 Task: Create a blank project AgileFire with privacy Public and default view as List and in the team Taskers . Create three sections in the project as To-Do, Doing and Done
Action: Mouse moved to (94, 218)
Screenshot: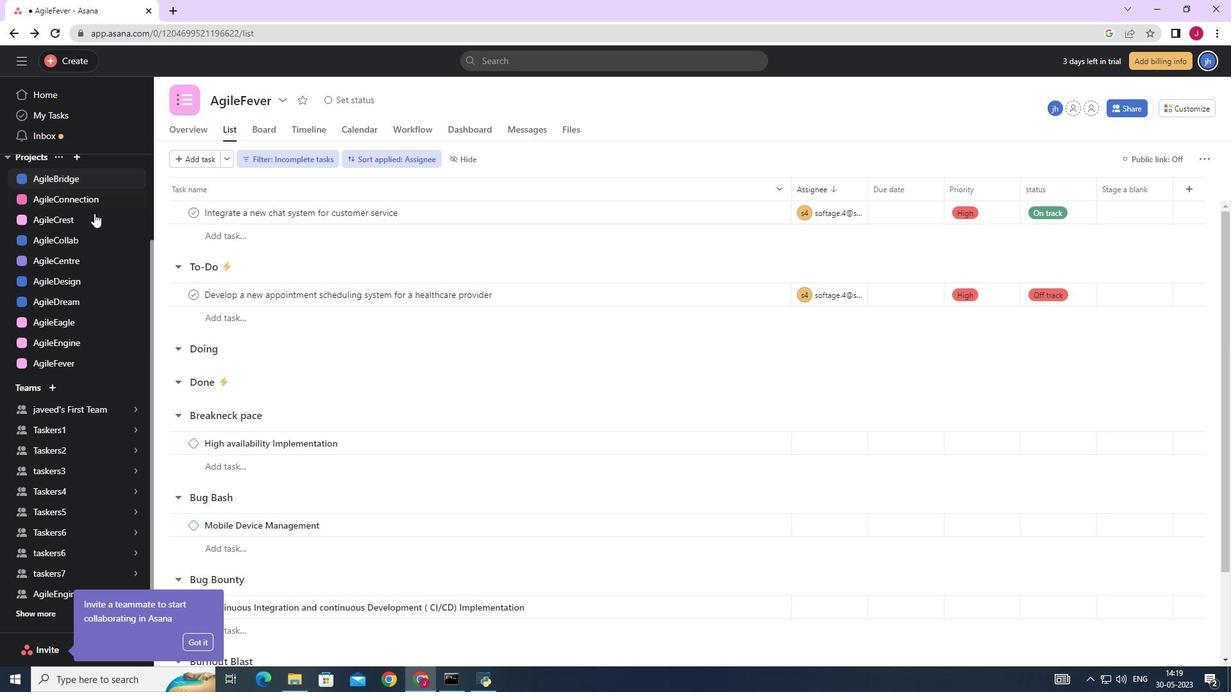 
Action: Mouse scrolled (94, 219) with delta (0, 0)
Screenshot: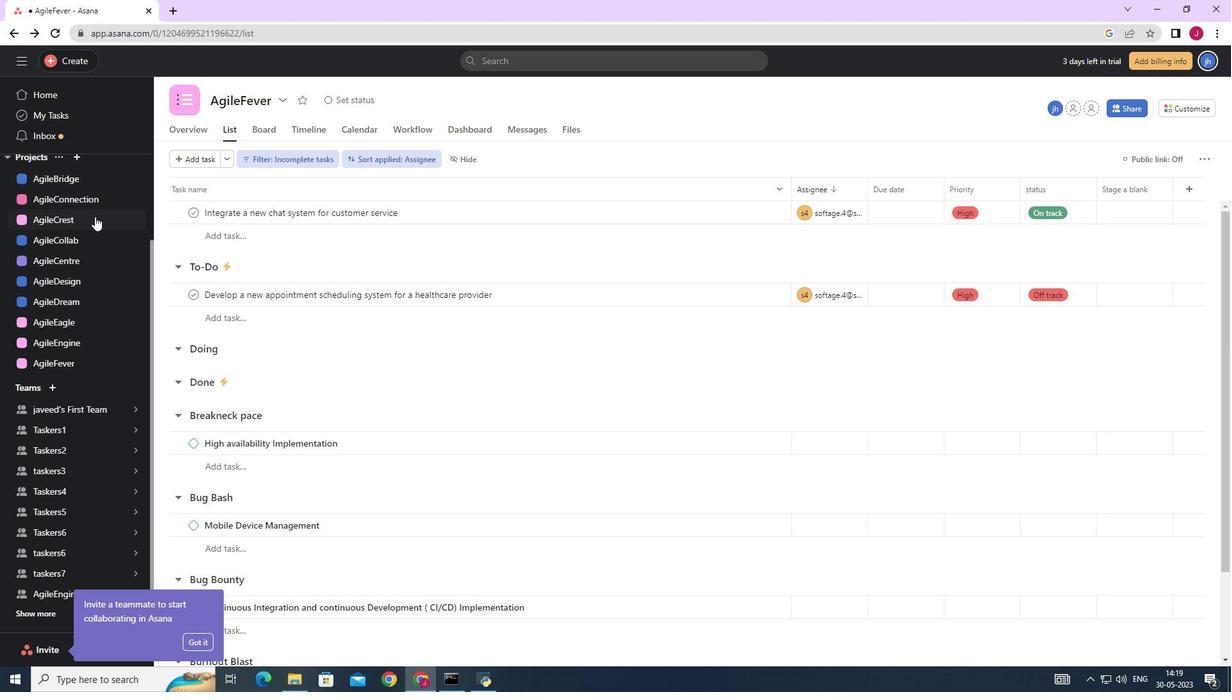 
Action: Mouse scrolled (94, 219) with delta (0, 0)
Screenshot: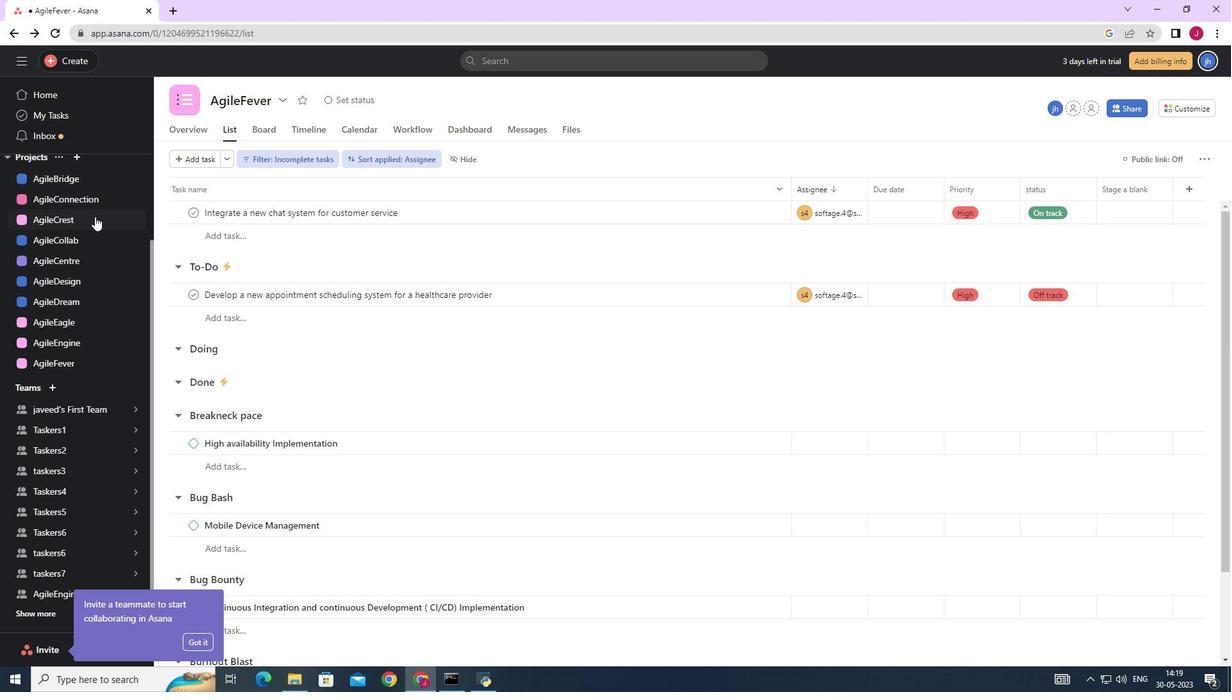 
Action: Mouse scrolled (94, 219) with delta (0, 0)
Screenshot: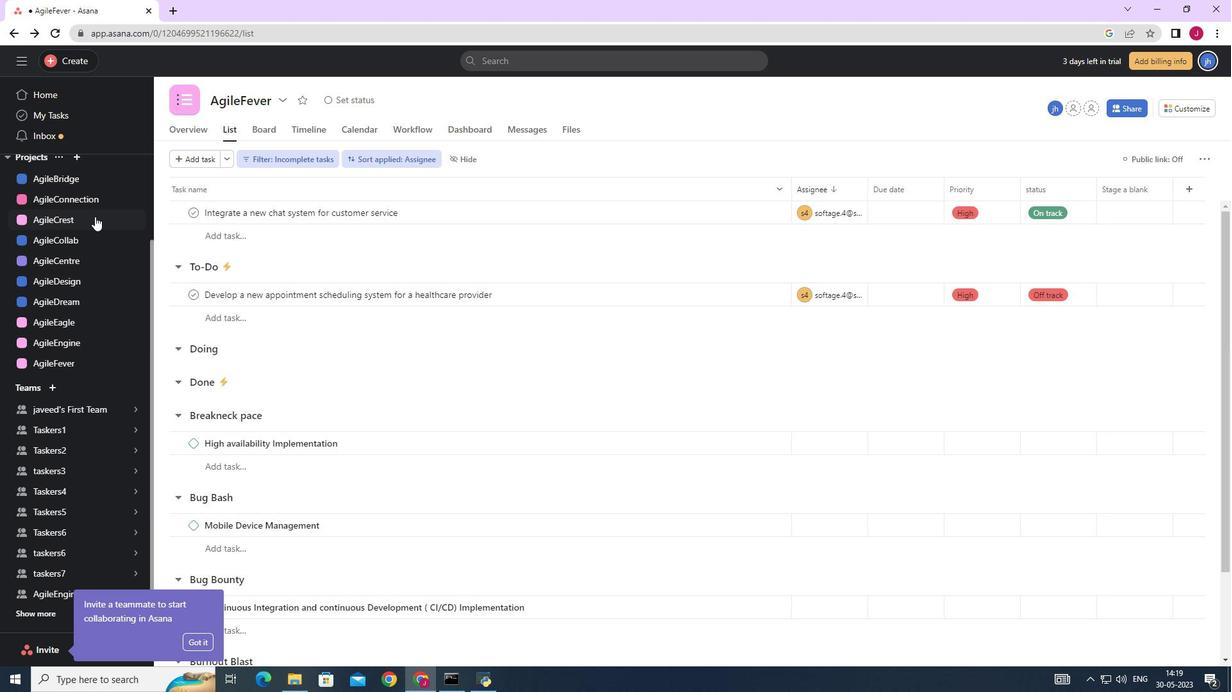 
Action: Mouse moved to (85, 261)
Screenshot: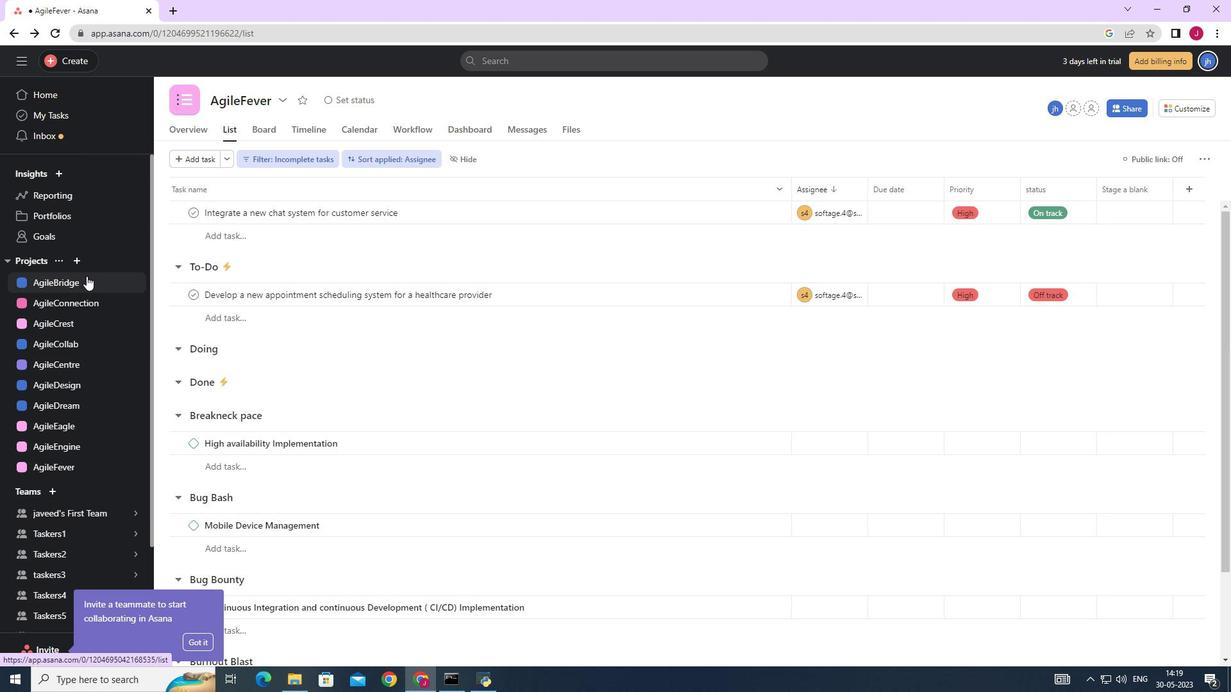 
Action: Mouse pressed left at (85, 261)
Screenshot: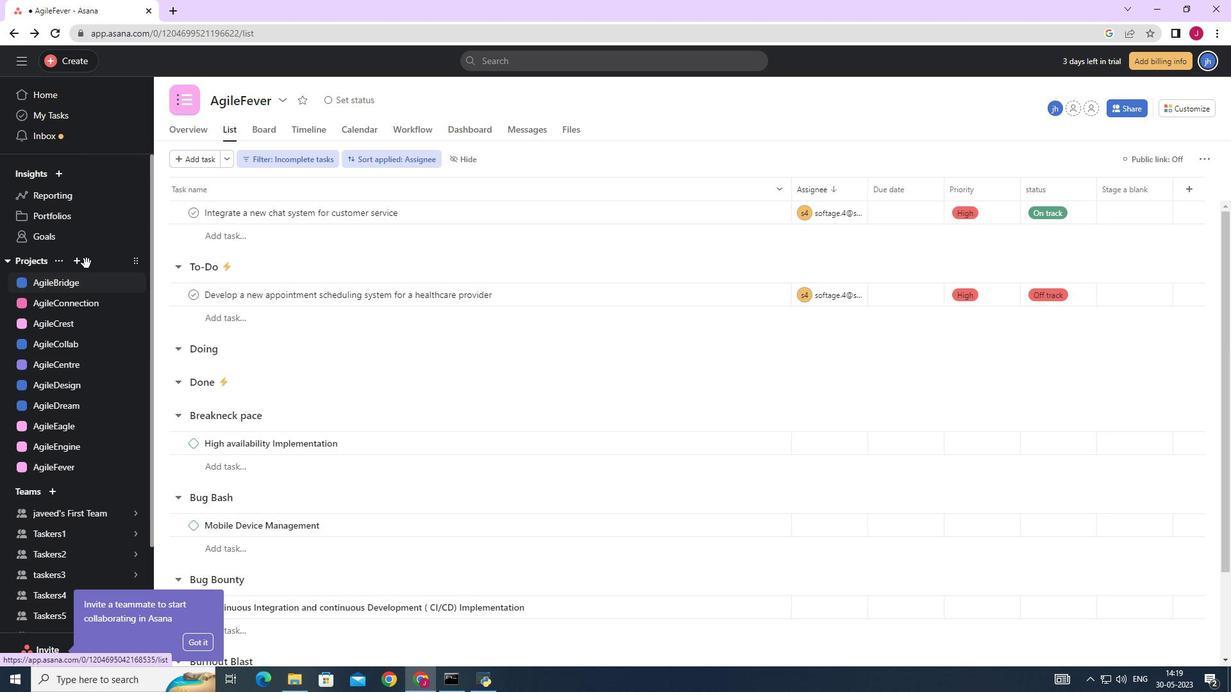 
Action: Mouse moved to (123, 280)
Screenshot: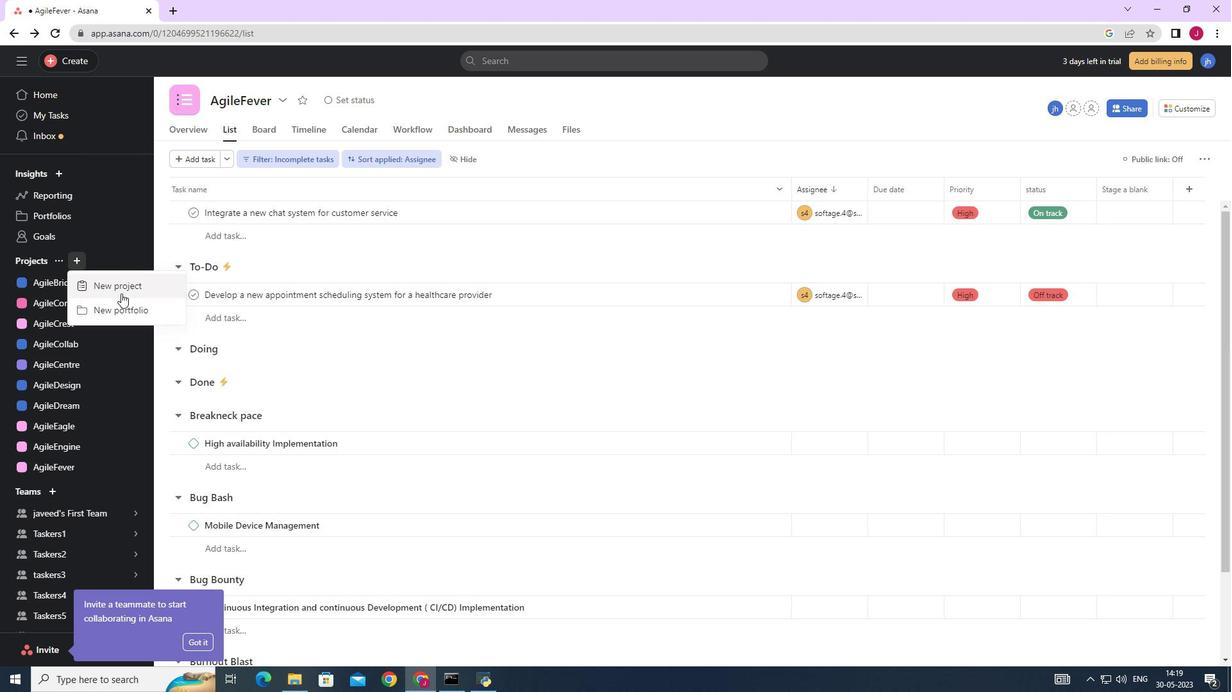 
Action: Mouse pressed left at (123, 280)
Screenshot: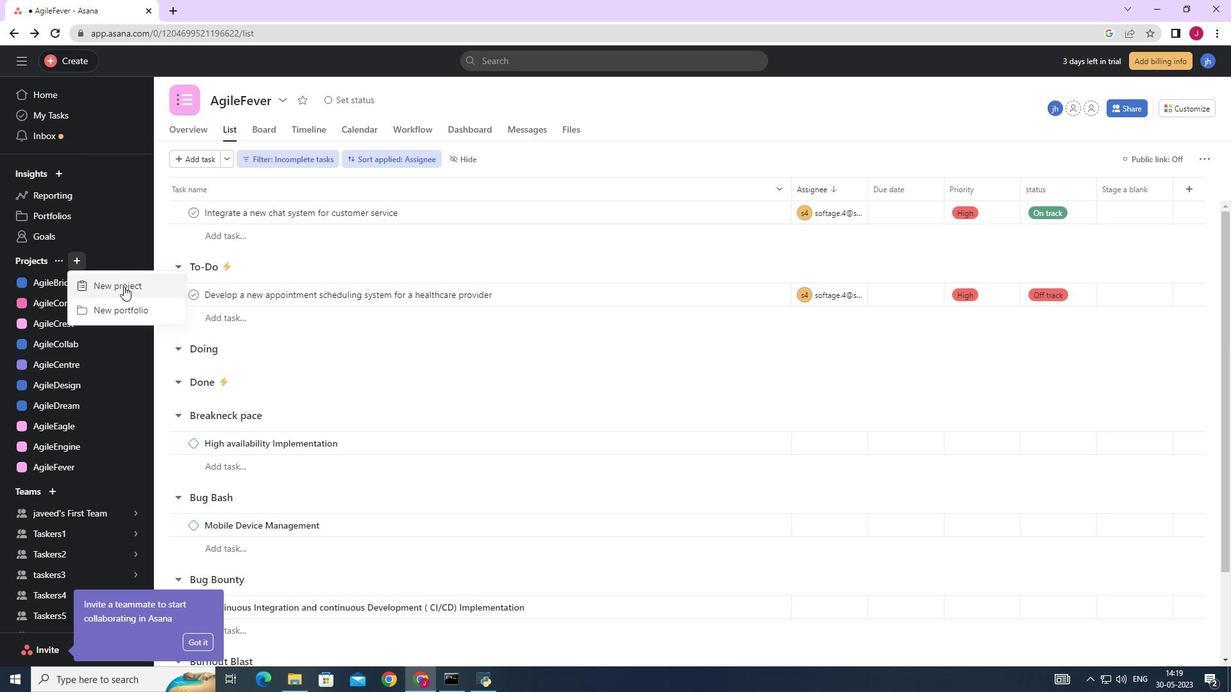 
Action: Mouse moved to (531, 284)
Screenshot: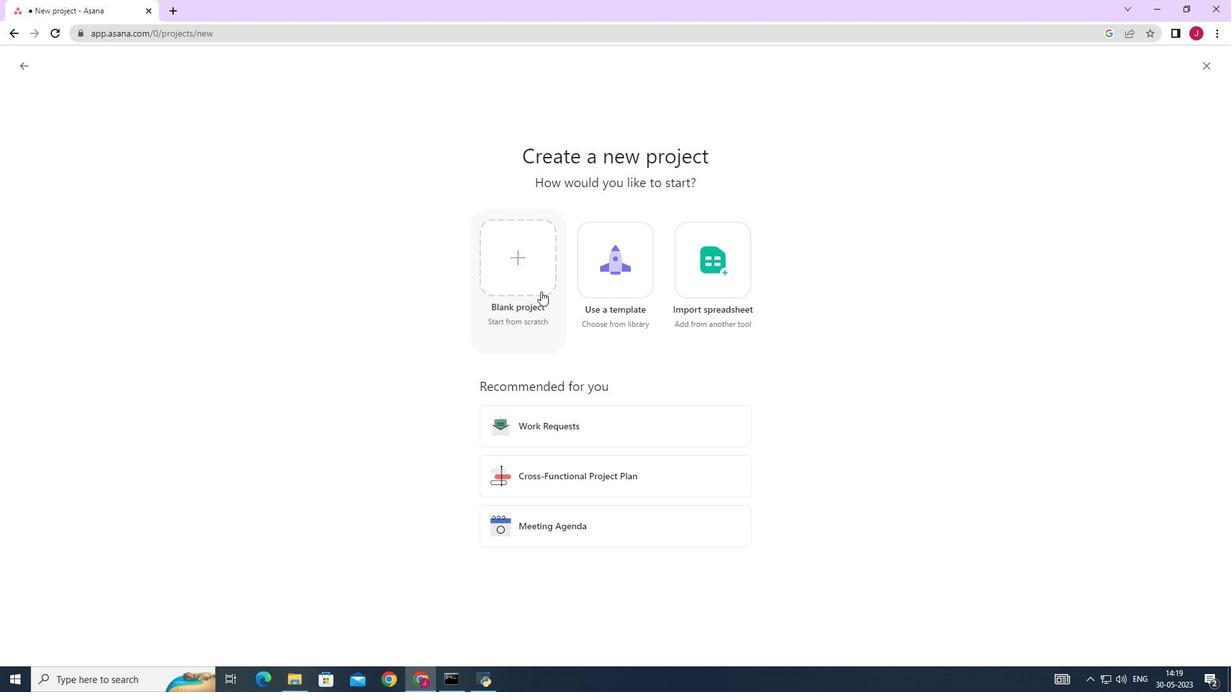 
Action: Mouse pressed left at (531, 284)
Screenshot: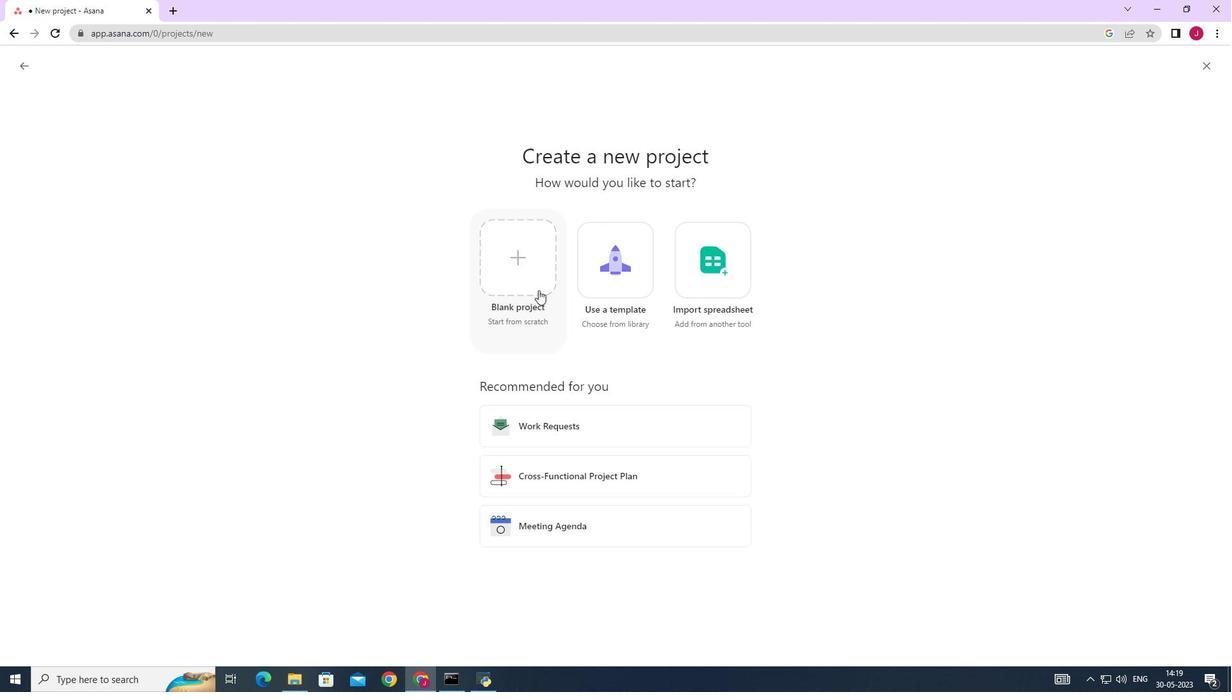 
Action: Mouse moved to (260, 165)
Screenshot: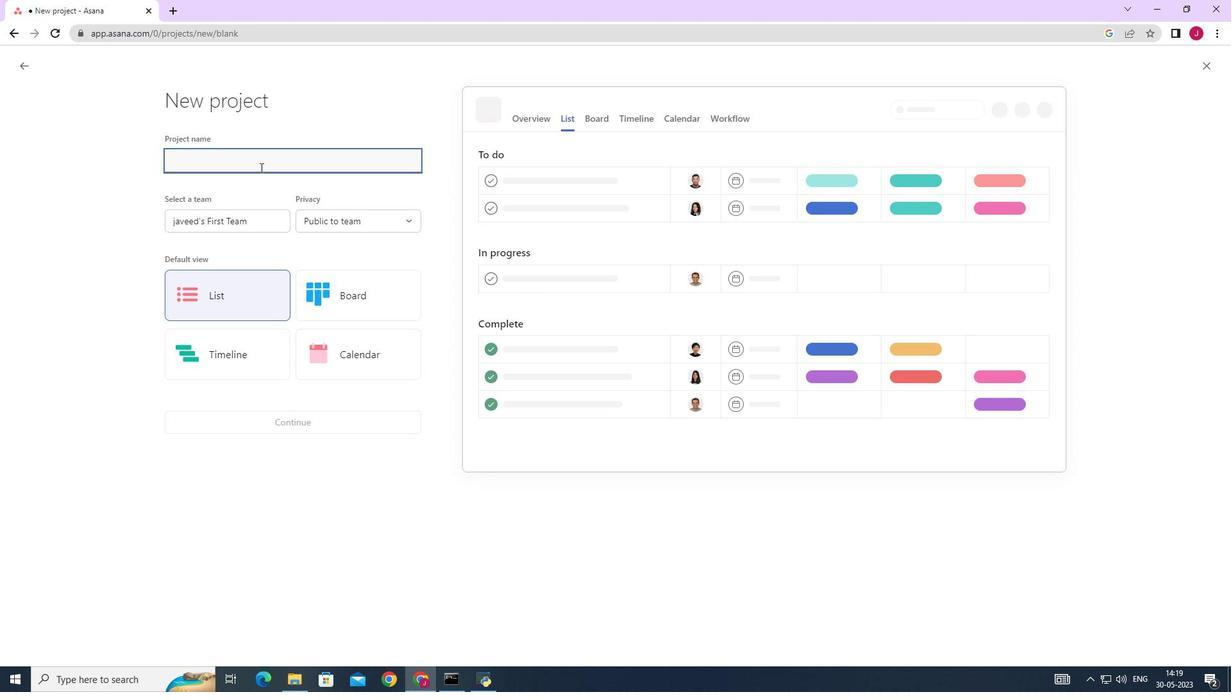
Action: Key pressed <Key.caps_lock>A<Key.caps_lock>gile<Key.caps_lock>F<Key.caps_lock>u<Key.backspace>ire
Screenshot: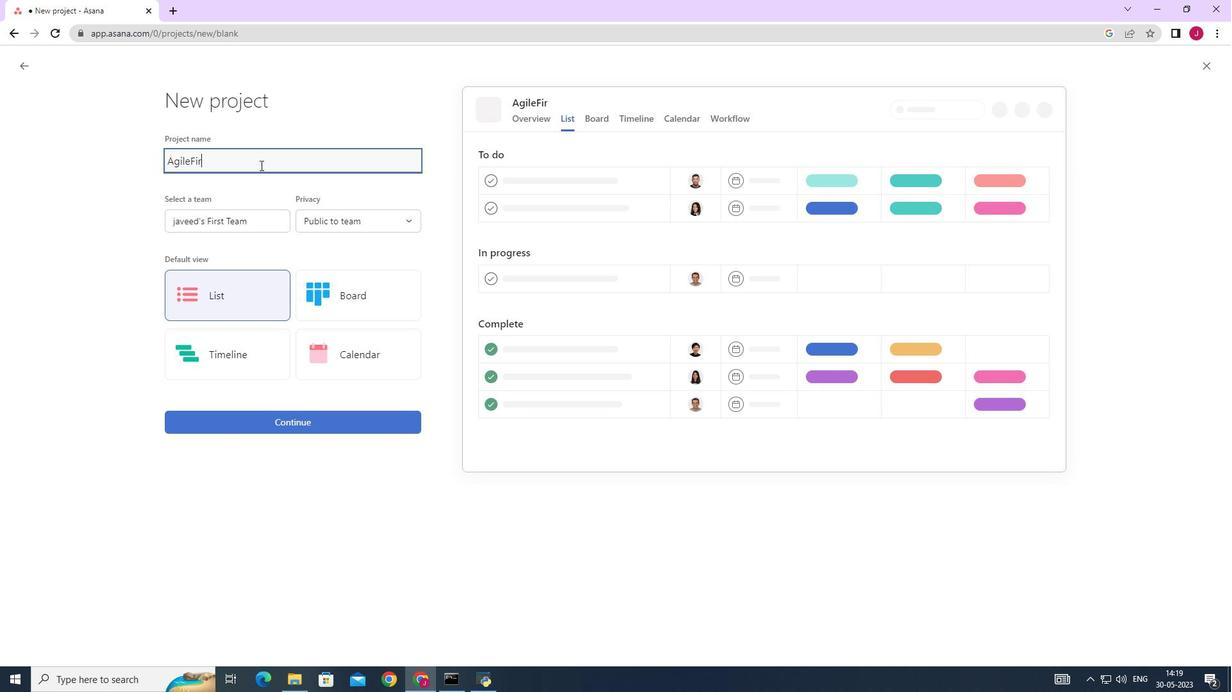 
Action: Mouse moved to (228, 220)
Screenshot: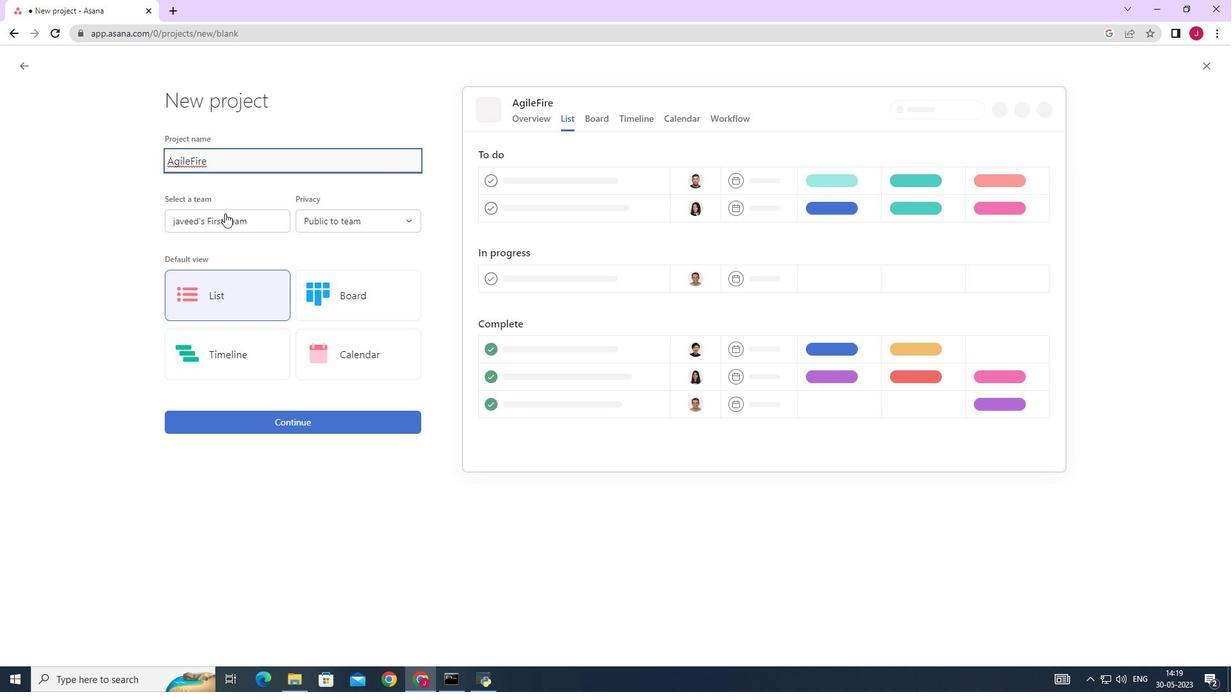 
Action: Mouse pressed left at (228, 220)
Screenshot: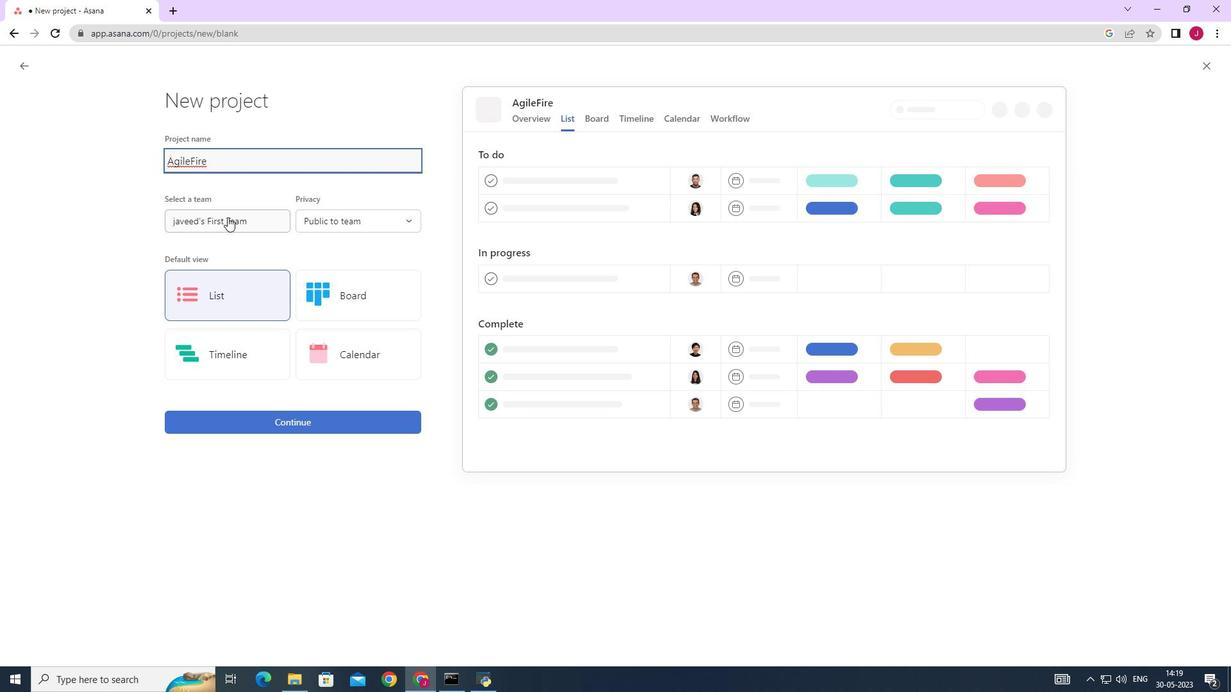 
Action: Mouse moved to (239, 227)
Screenshot: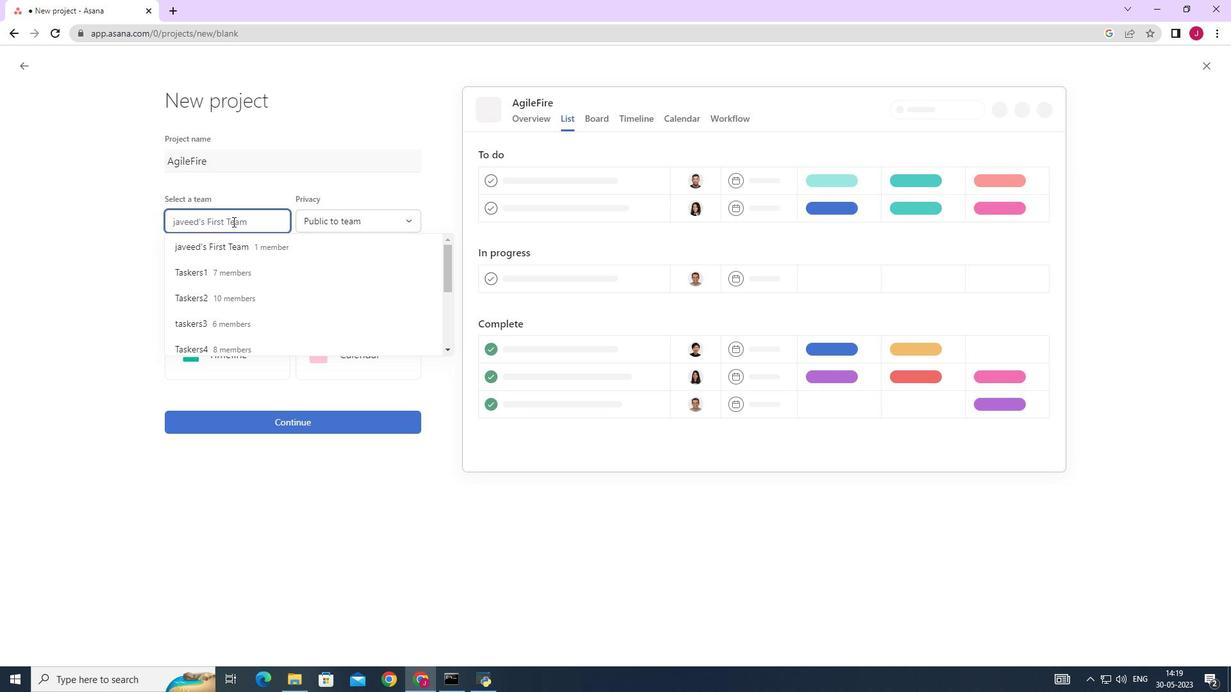 
Action: Mouse scrolled (239, 227) with delta (0, 0)
Screenshot: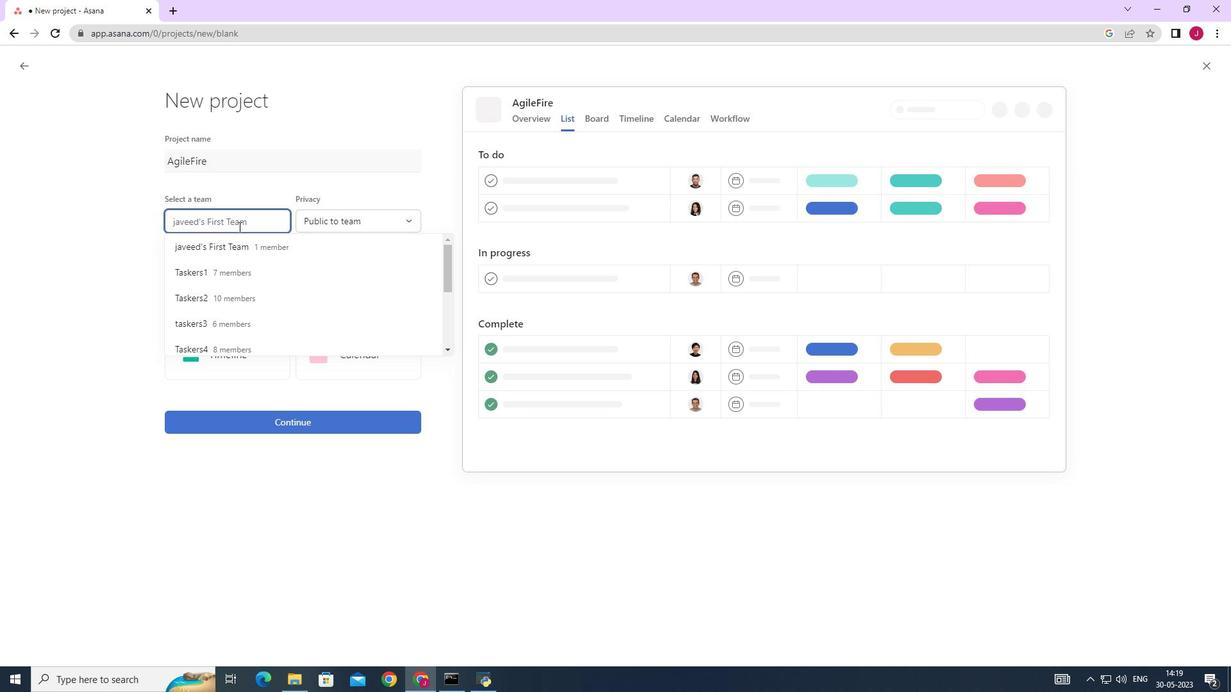 
Action: Mouse scrolled (239, 227) with delta (0, 0)
Screenshot: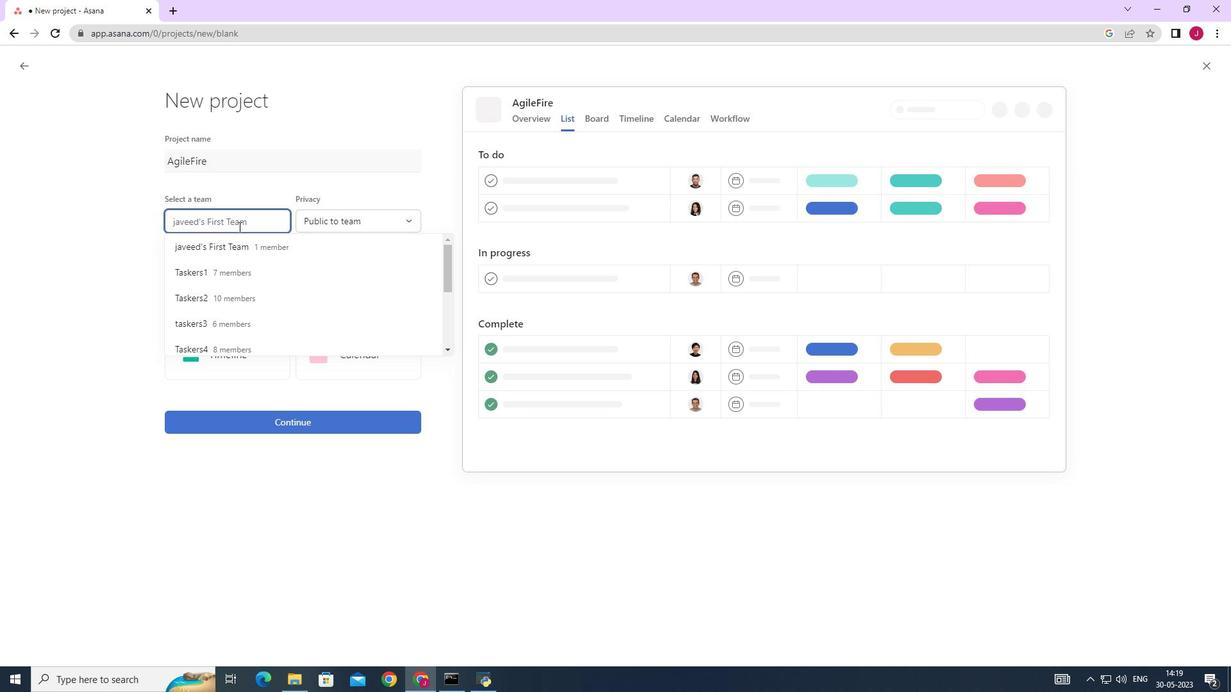 
Action: Mouse moved to (241, 273)
Screenshot: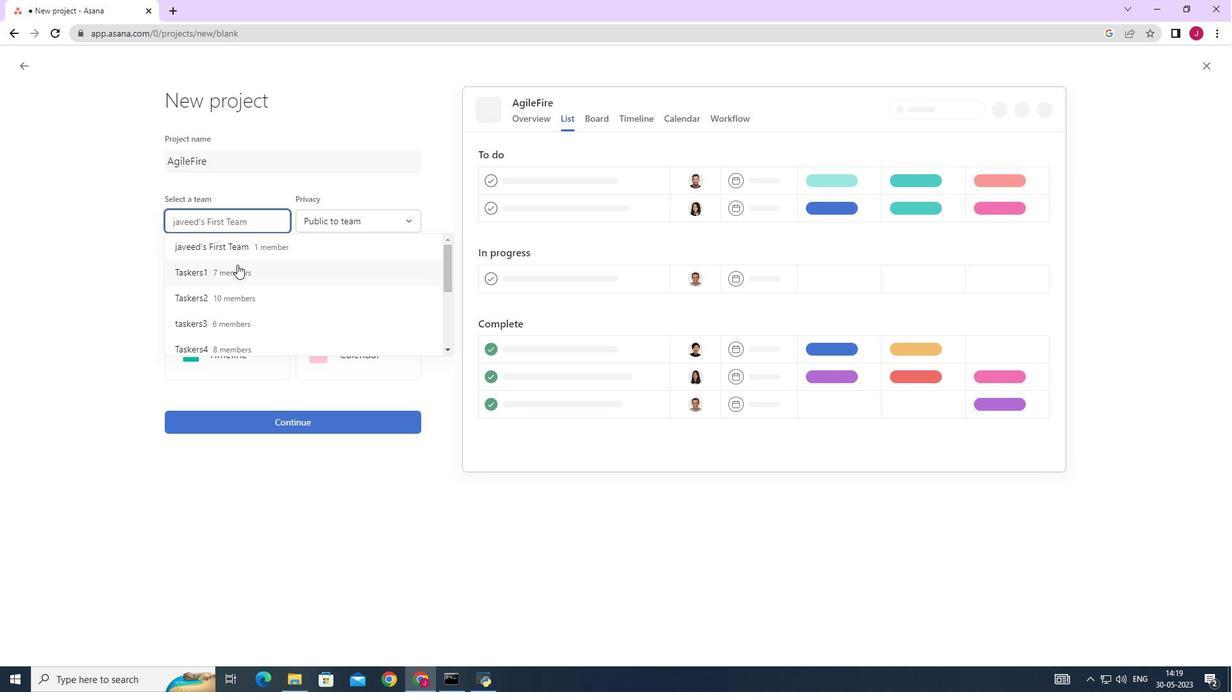 
Action: Mouse pressed left at (241, 273)
Screenshot: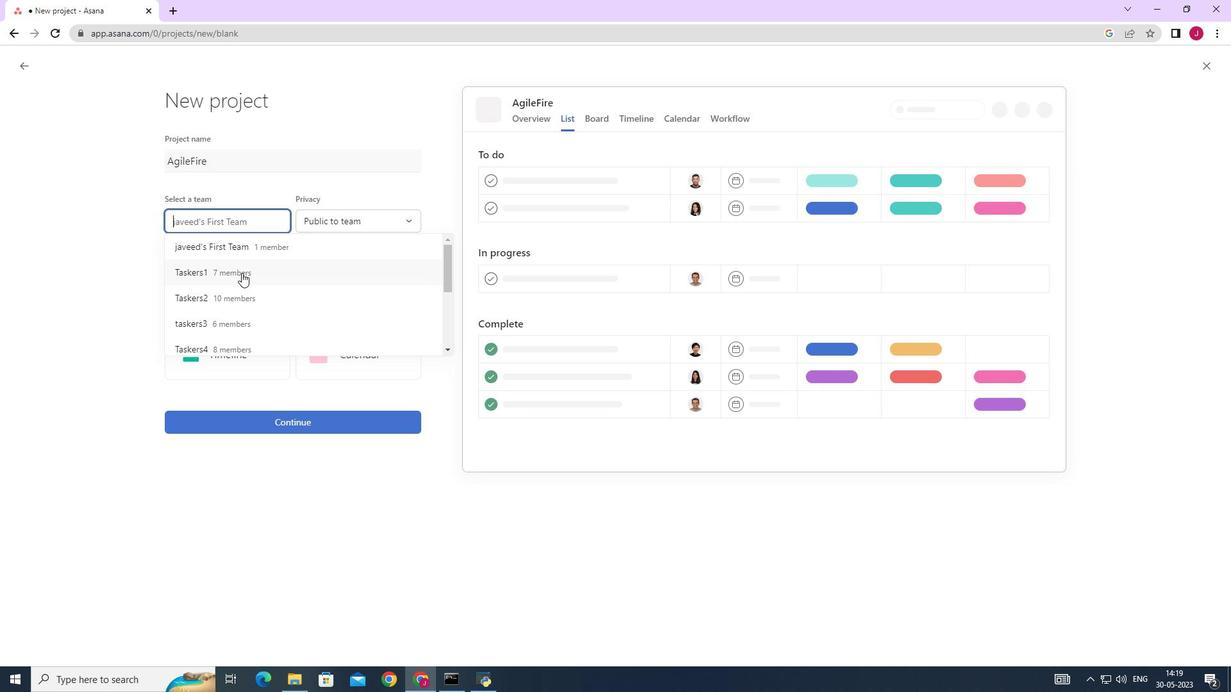 
Action: Mouse moved to (336, 220)
Screenshot: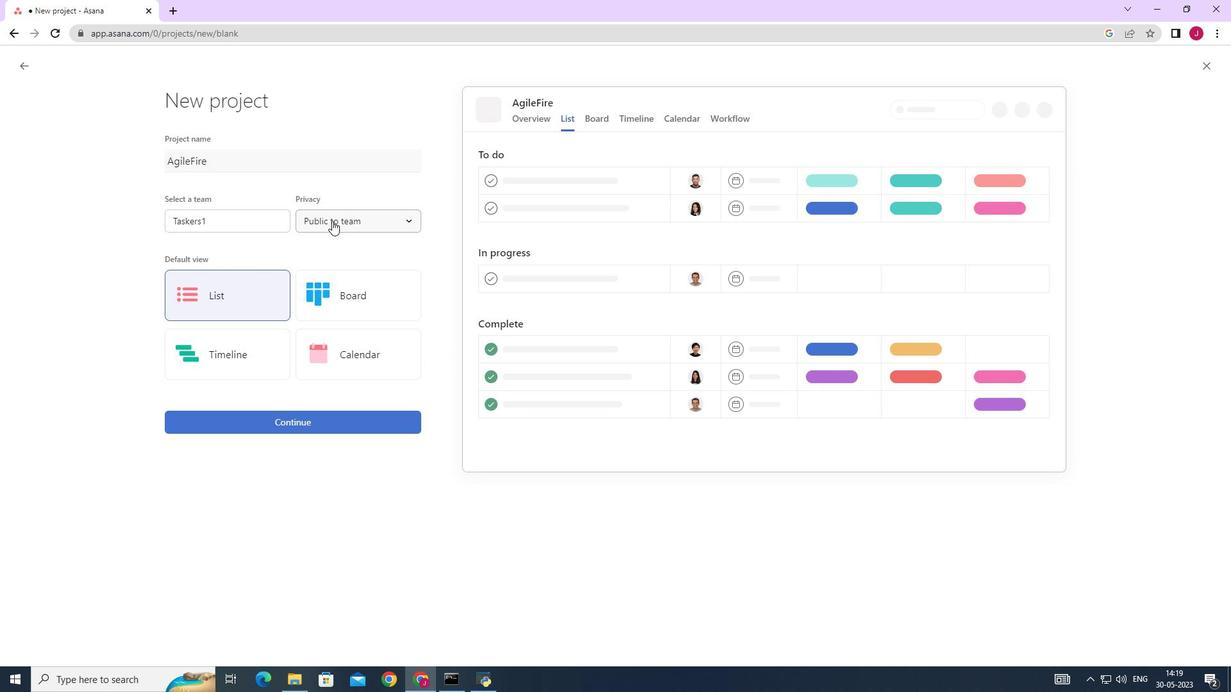 
Action: Mouse pressed left at (334, 220)
Screenshot: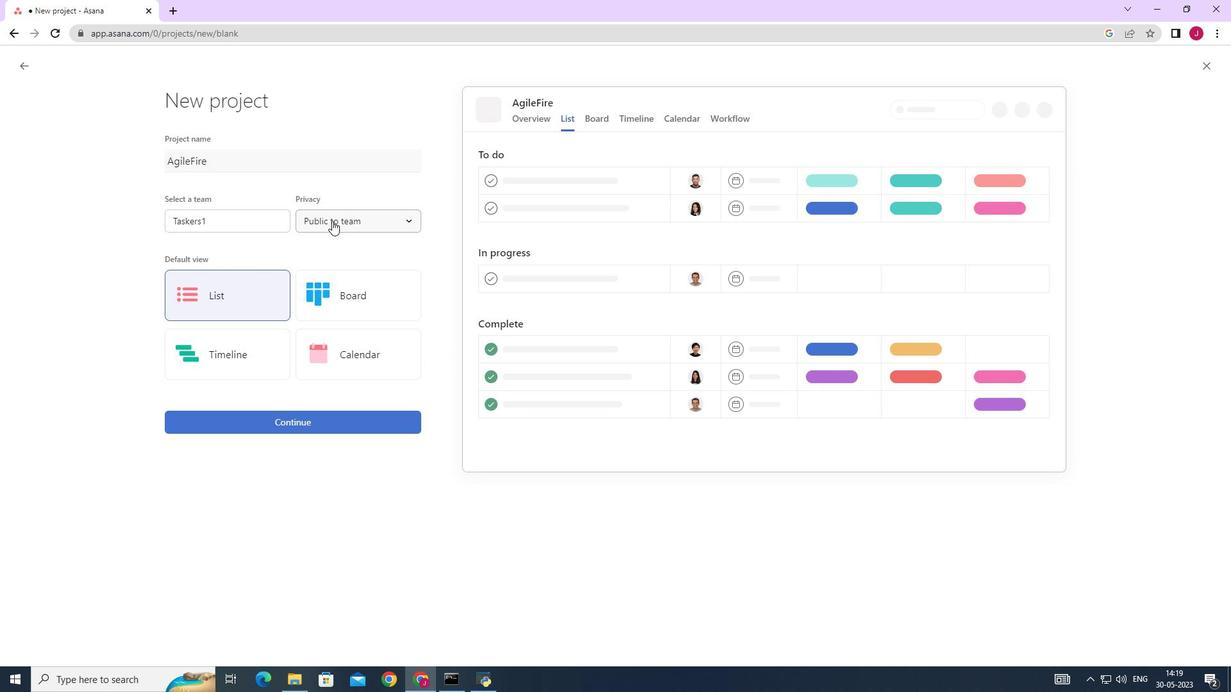 
Action: Mouse moved to (371, 247)
Screenshot: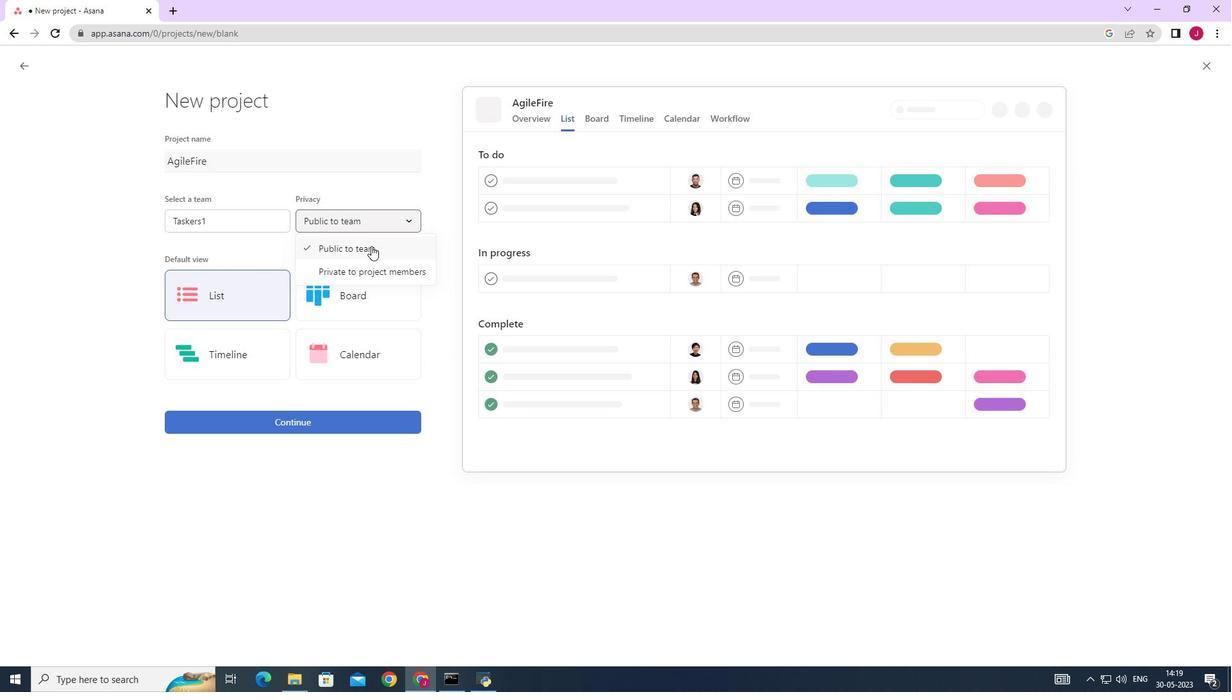 
Action: Mouse pressed left at (371, 247)
Screenshot: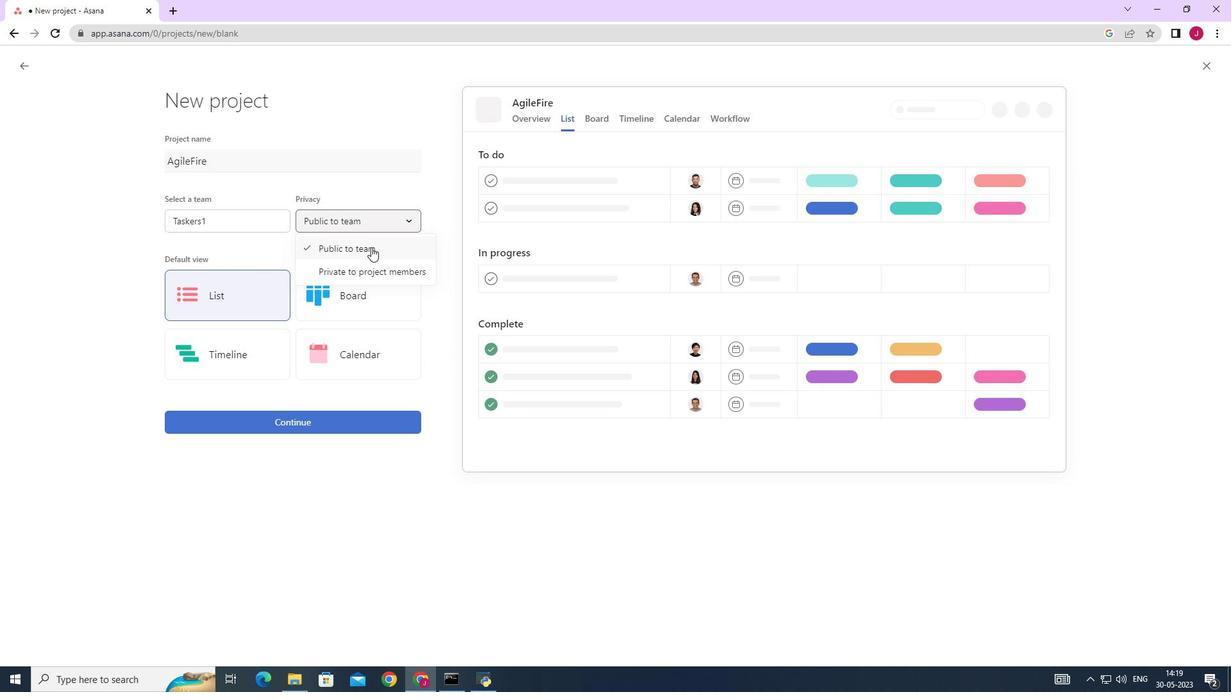 
Action: Mouse moved to (255, 295)
Screenshot: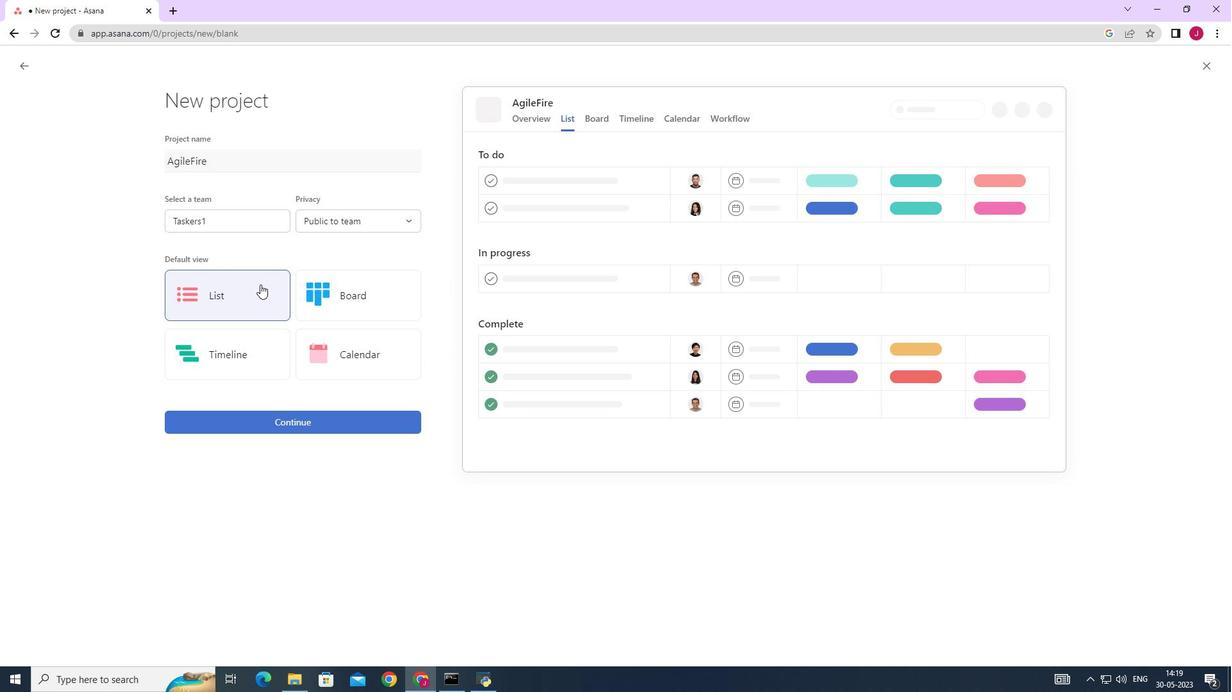 
Action: Mouse pressed left at (255, 295)
Screenshot: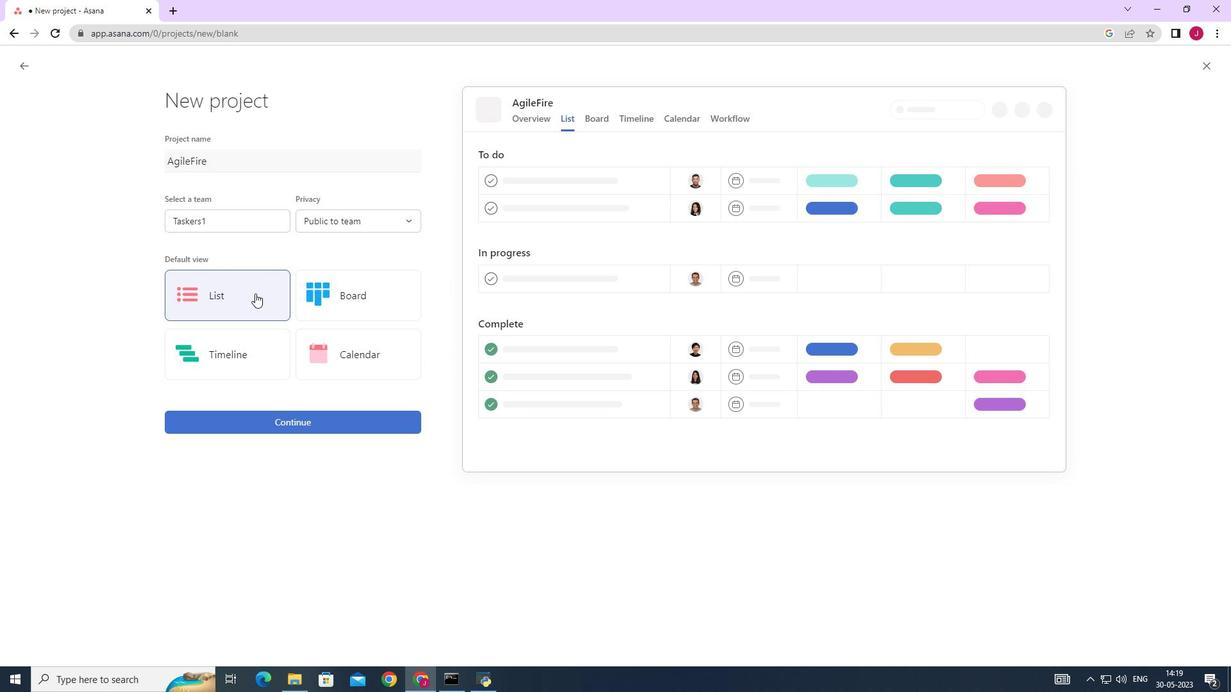 
Action: Mouse moved to (318, 420)
Screenshot: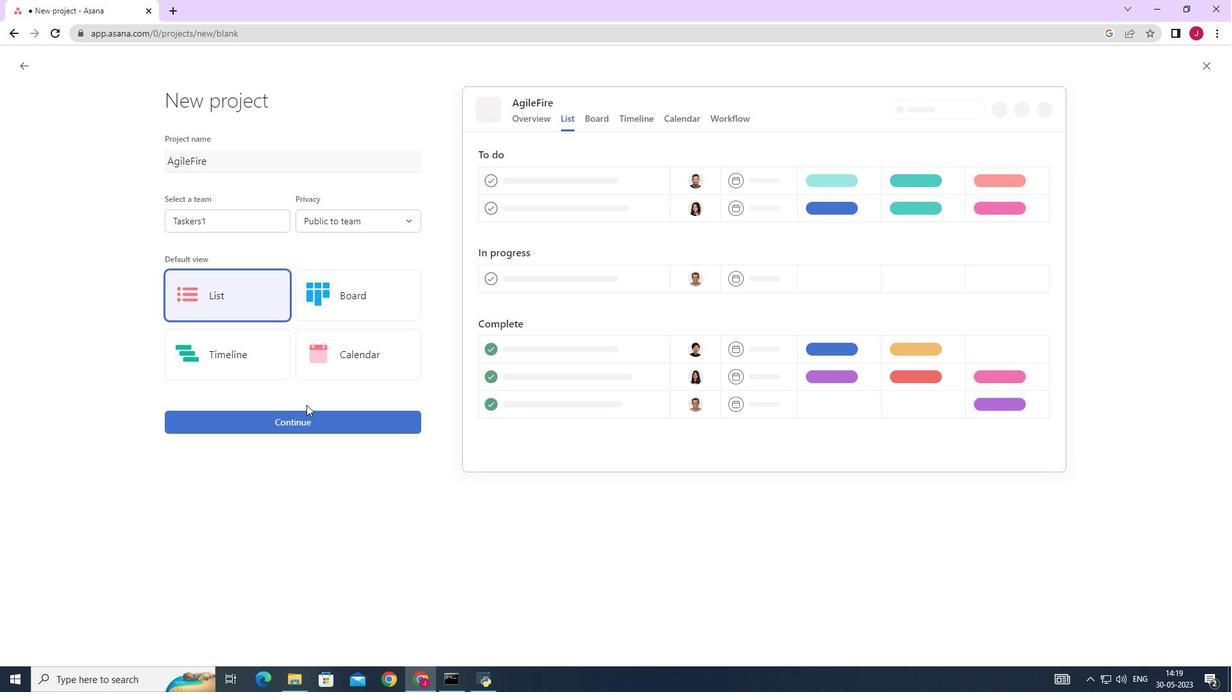 
Action: Mouse pressed left at (318, 420)
Screenshot: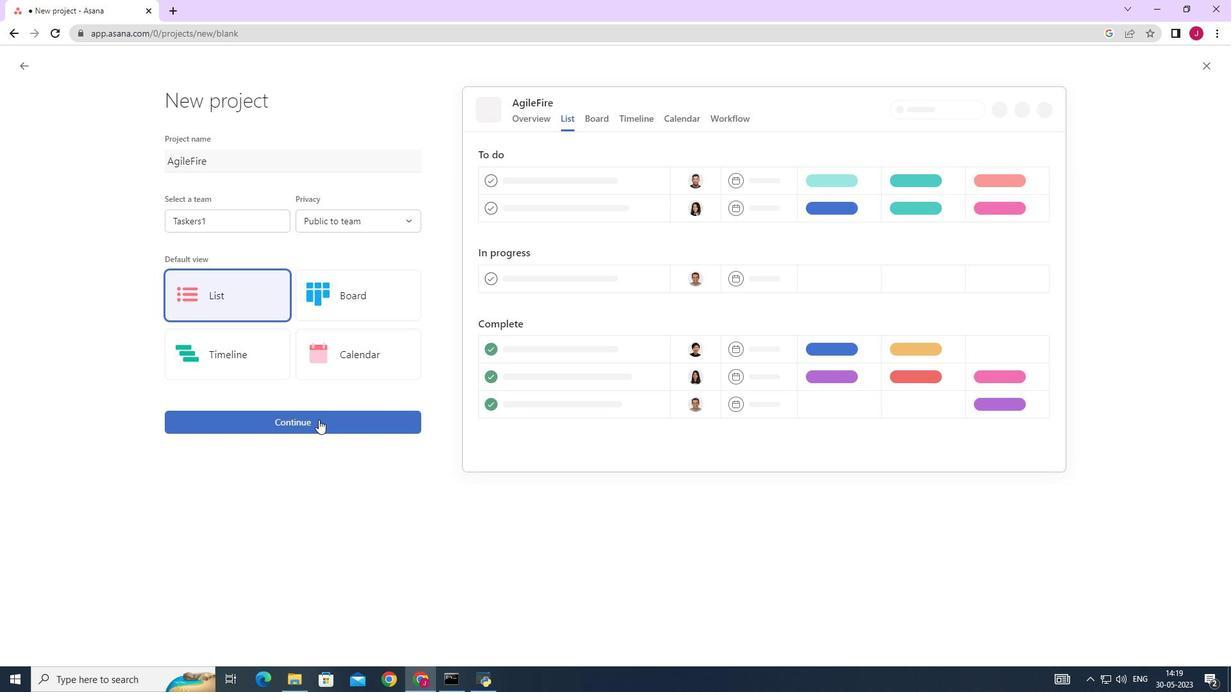 
Action: Mouse moved to (314, 344)
Screenshot: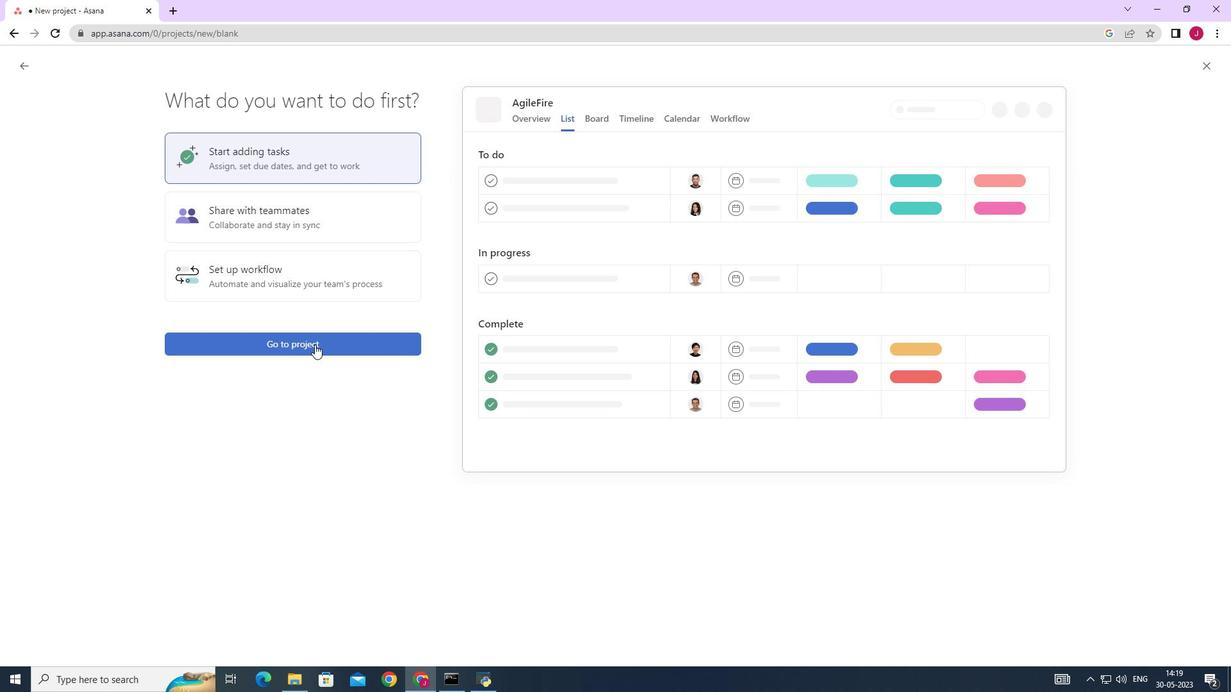 
Action: Mouse pressed left at (314, 344)
Screenshot: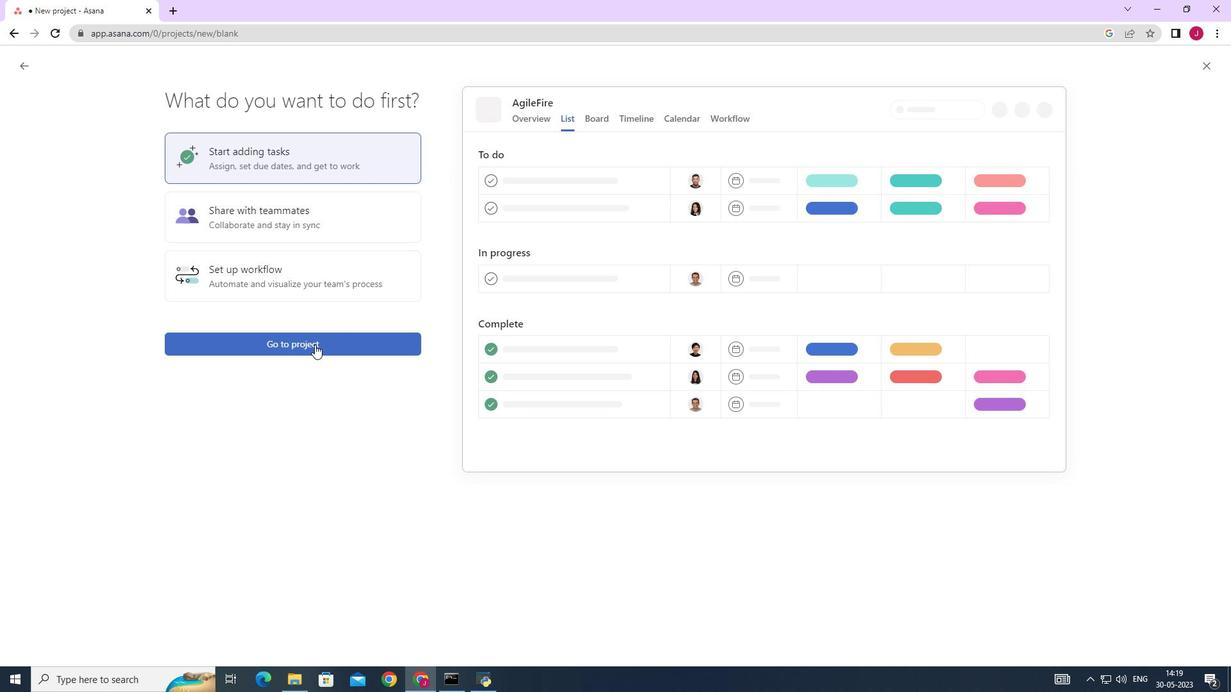 
Action: Mouse moved to (229, 284)
Screenshot: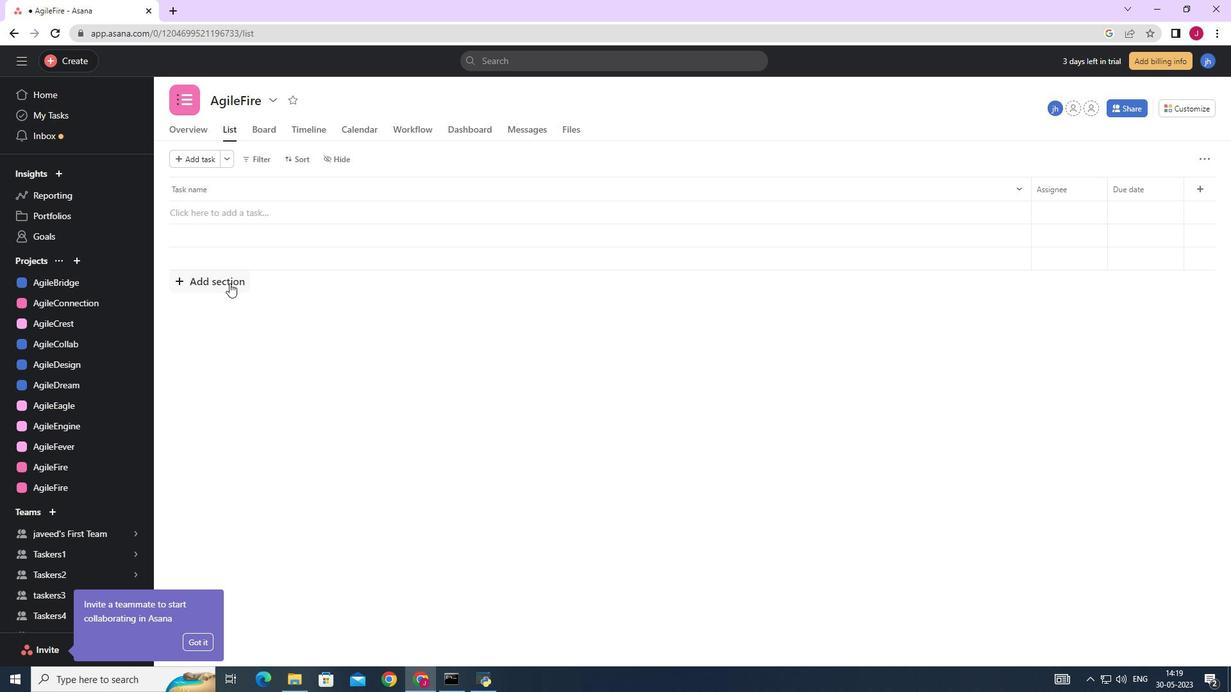 
Action: Mouse pressed left at (229, 284)
Screenshot: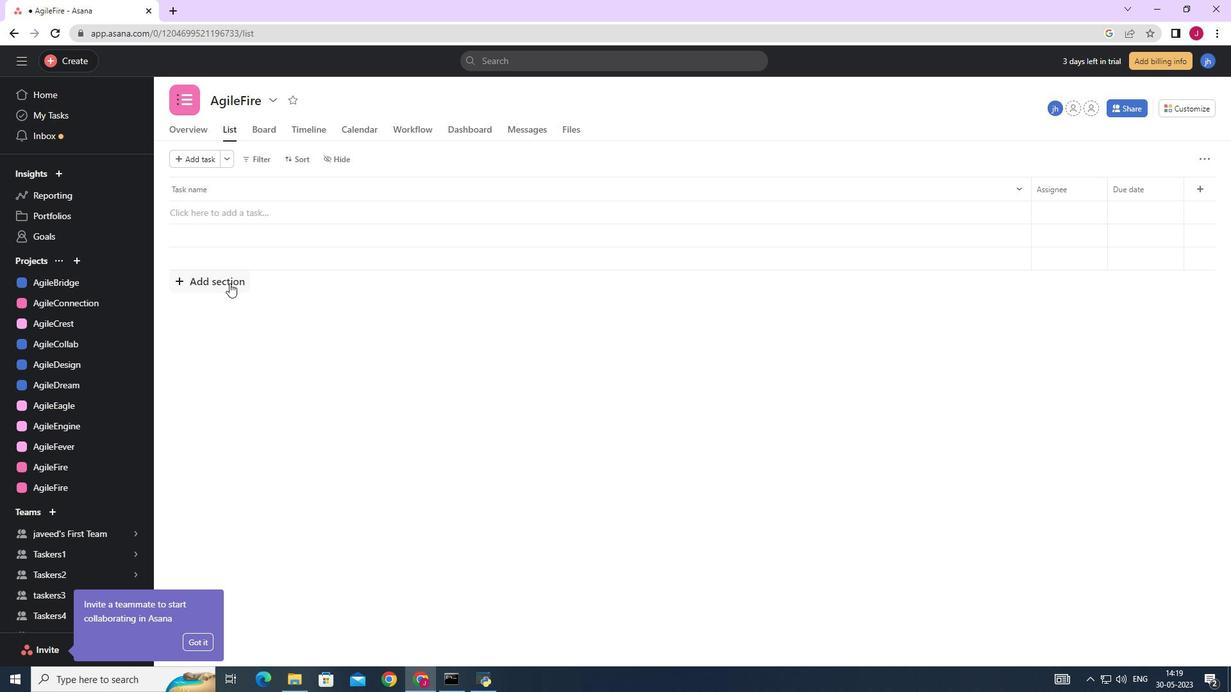 
Action: Mouse moved to (240, 219)
Screenshot: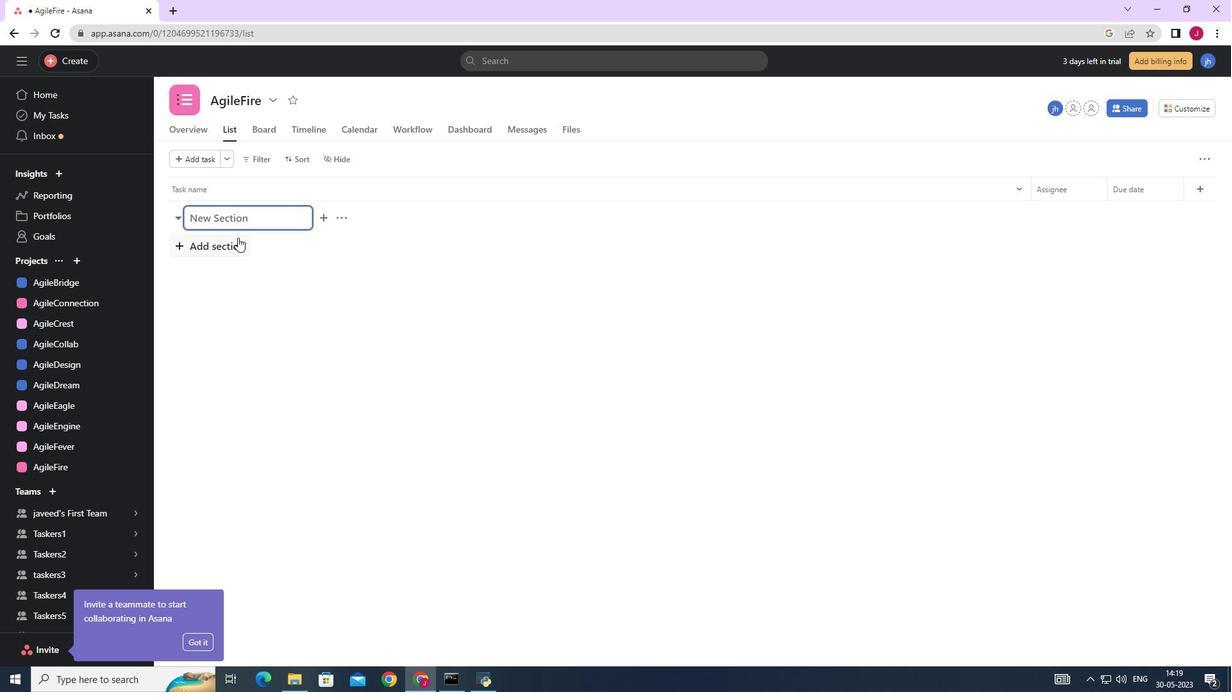 
Action: Key pressed <Key.caps_lock>T<Key.caps_lock>o-<Key.caps_lock>D<Key.caps_lock>o
Screenshot: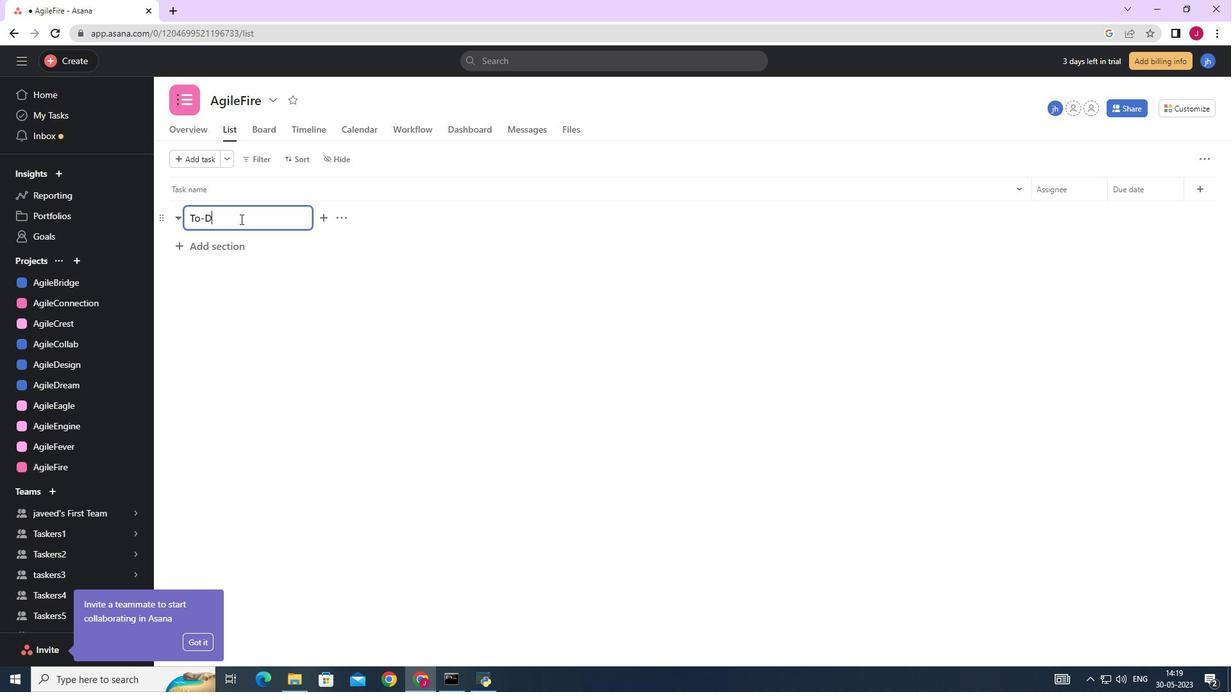 
Action: Mouse moved to (221, 247)
Screenshot: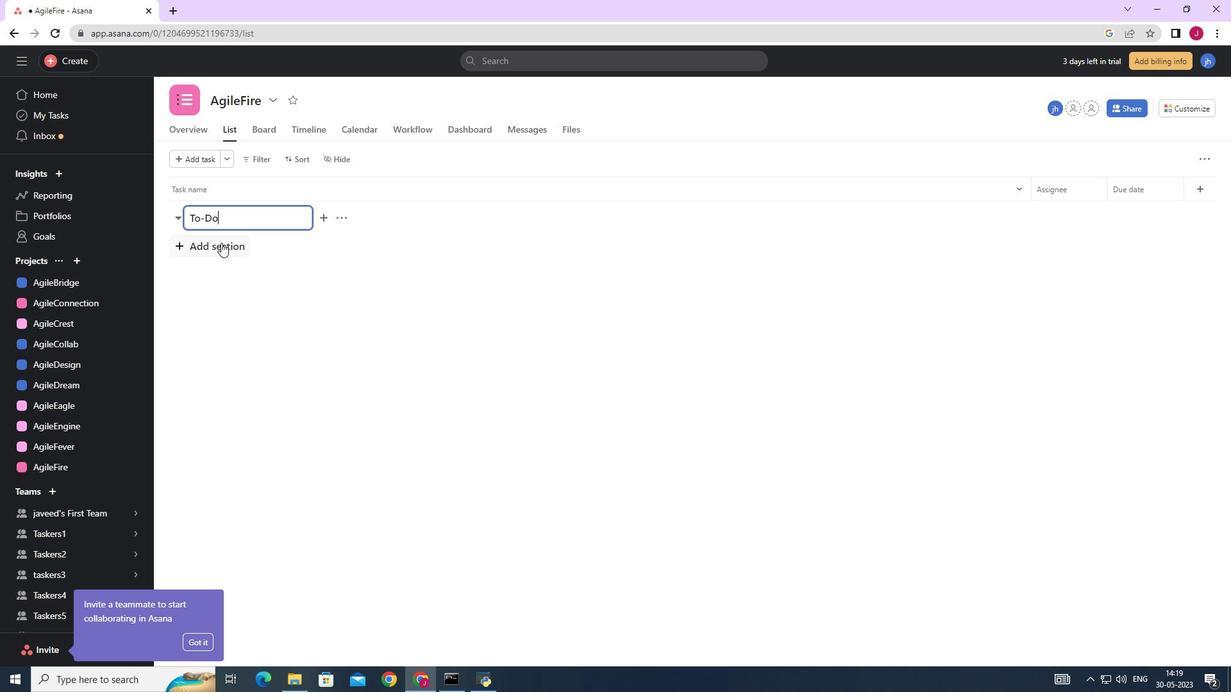 
Action: Mouse pressed left at (221, 247)
Screenshot: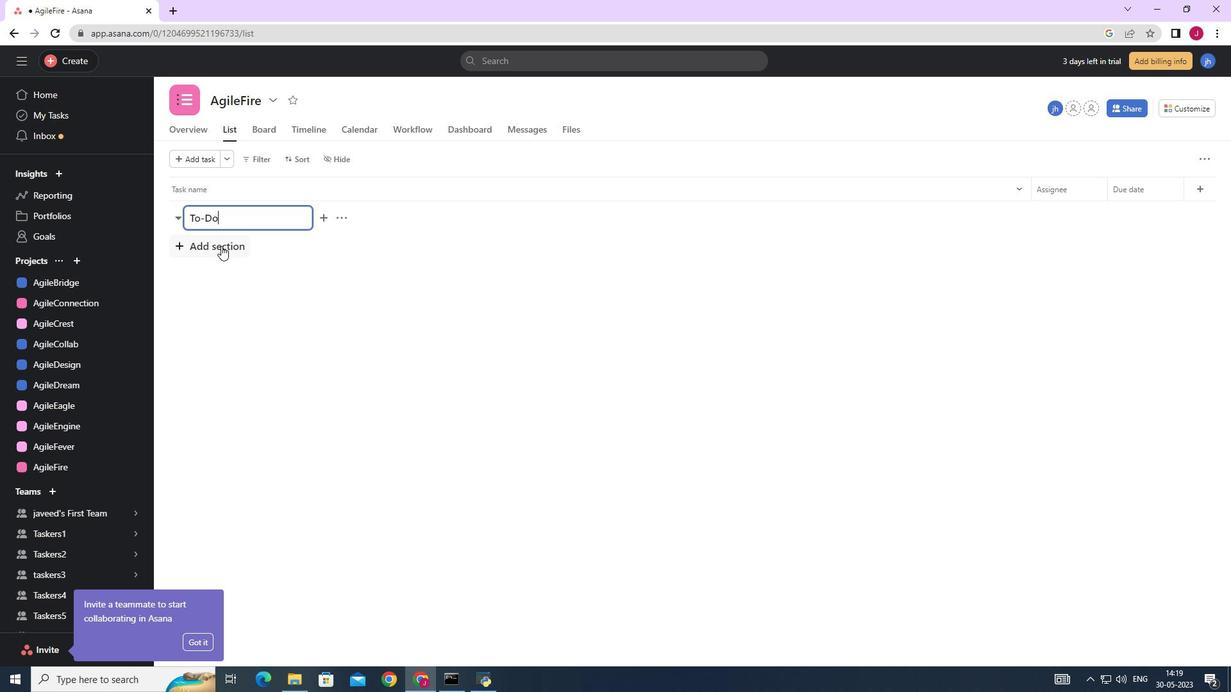 
Action: Mouse moved to (195, 214)
Screenshot: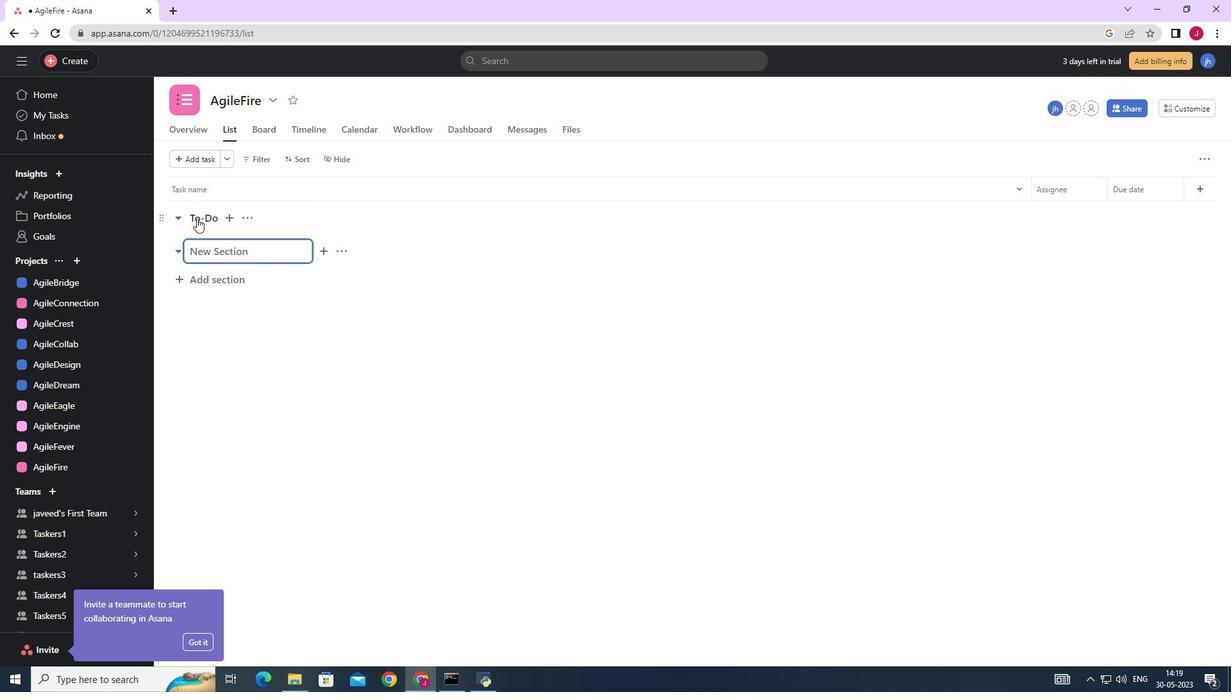 
Action: Mouse pressed left at (195, 214)
Screenshot: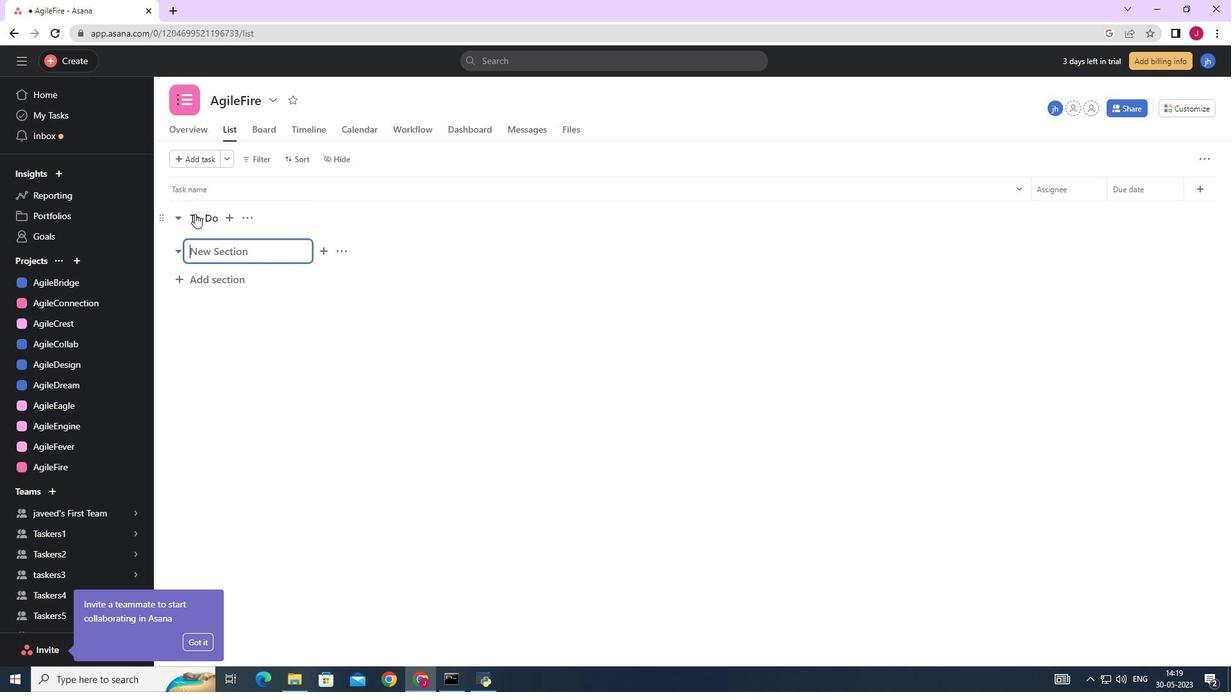 
Action: Mouse moved to (195, 220)
Screenshot: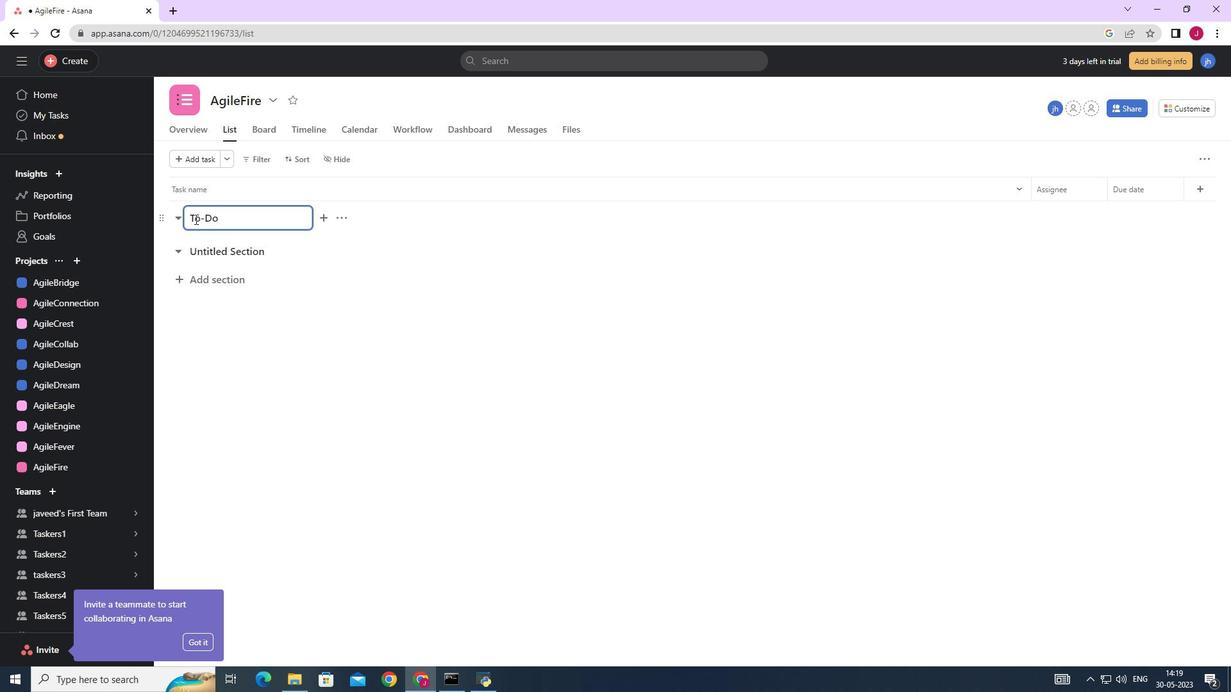 
Action: Mouse pressed left at (195, 220)
Screenshot: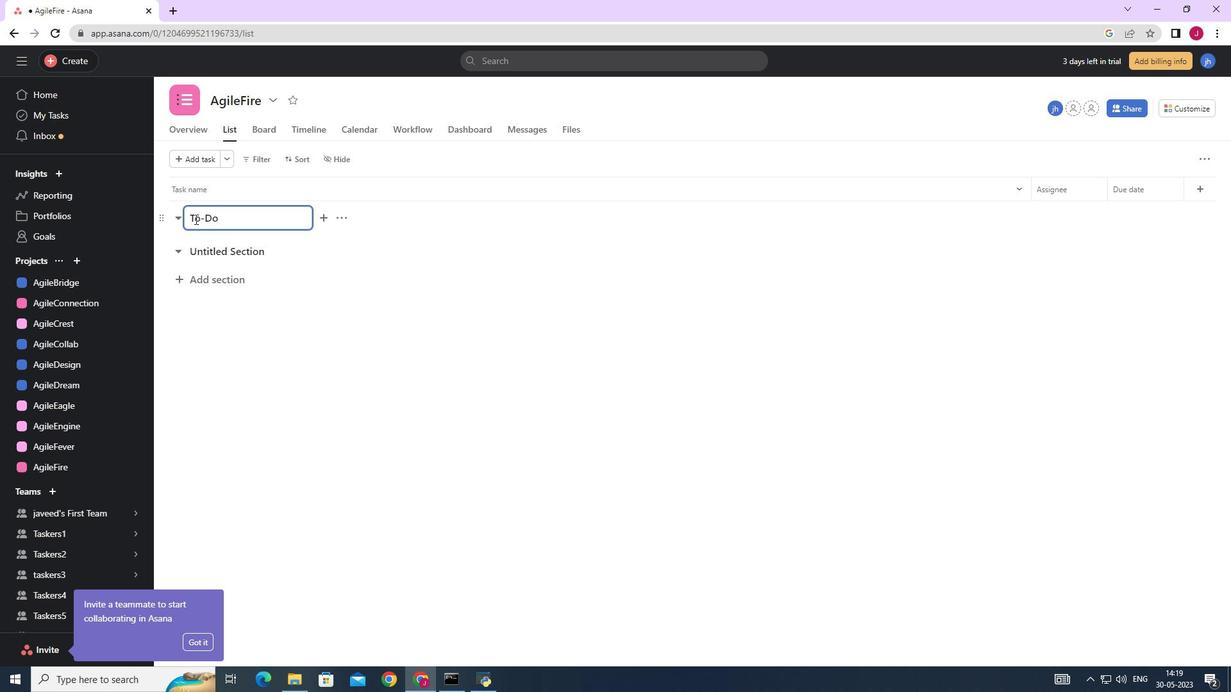 
Action: Key pressed <Key.backspace><Key.caps_lock>T
Screenshot: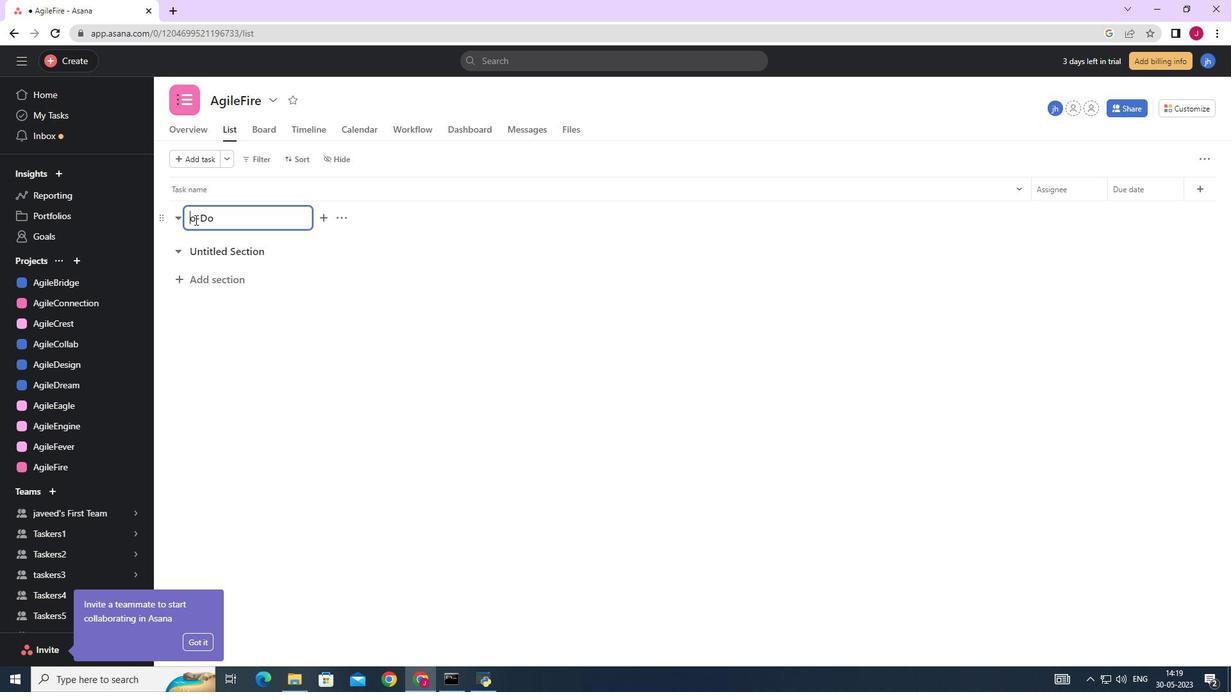 
Action: Mouse moved to (219, 255)
Screenshot: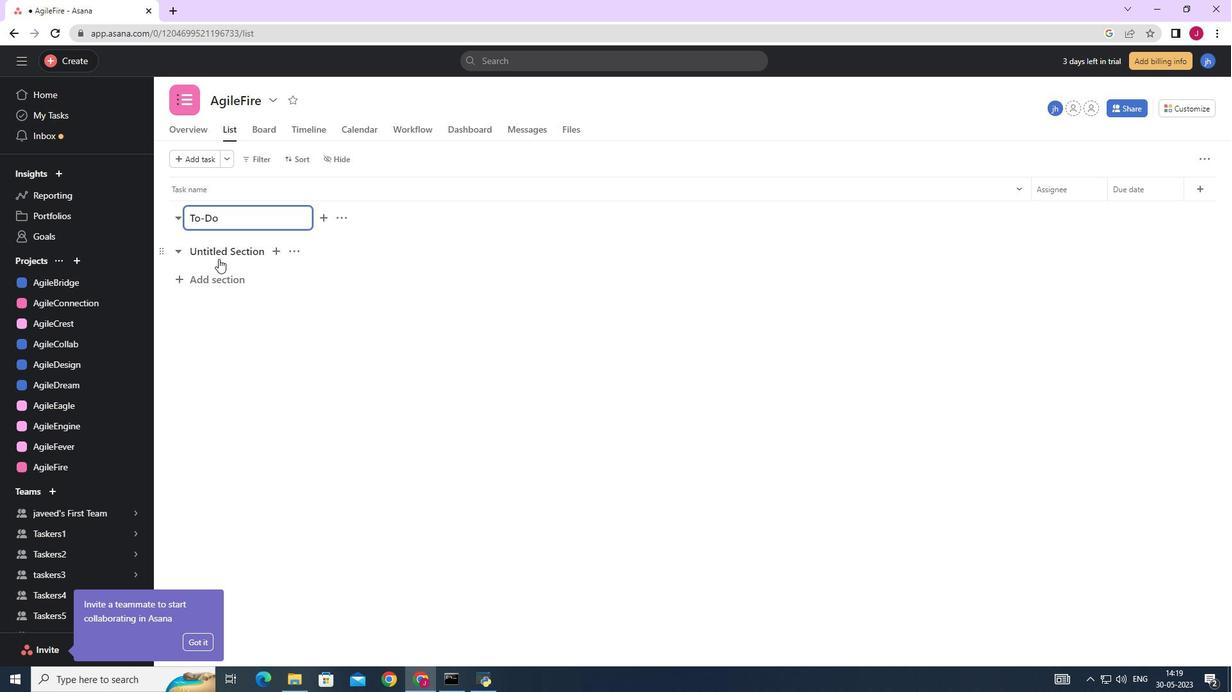 
Action: Mouse pressed left at (219, 255)
Screenshot: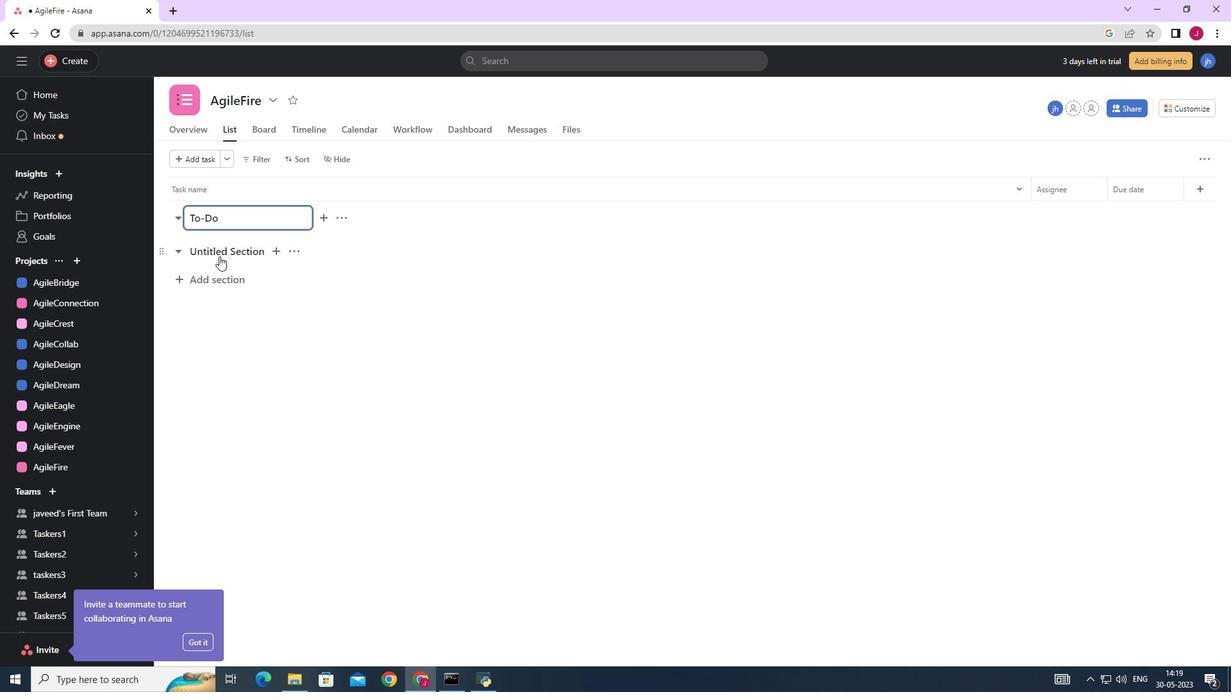 
Action: Key pressed <Key.backspace><Key.backspace><Key.backspace><Key.backspace><Key.backspace><Key.backspace><Key.backspace><Key.backspace><Key.backspace><Key.backspace><Key.backspace><Key.backspace><Key.backspace><Key.backspace><Key.backspace><Key.backspace><Key.backspace><Key.backspace><Key.backspace><Key.backspace><Key.backspace><Key.backspace><Key.backspace><Key.backspace><Key.backspace><Key.backspace><Key.backspace><Key.backspace><Key.backspace>
Screenshot: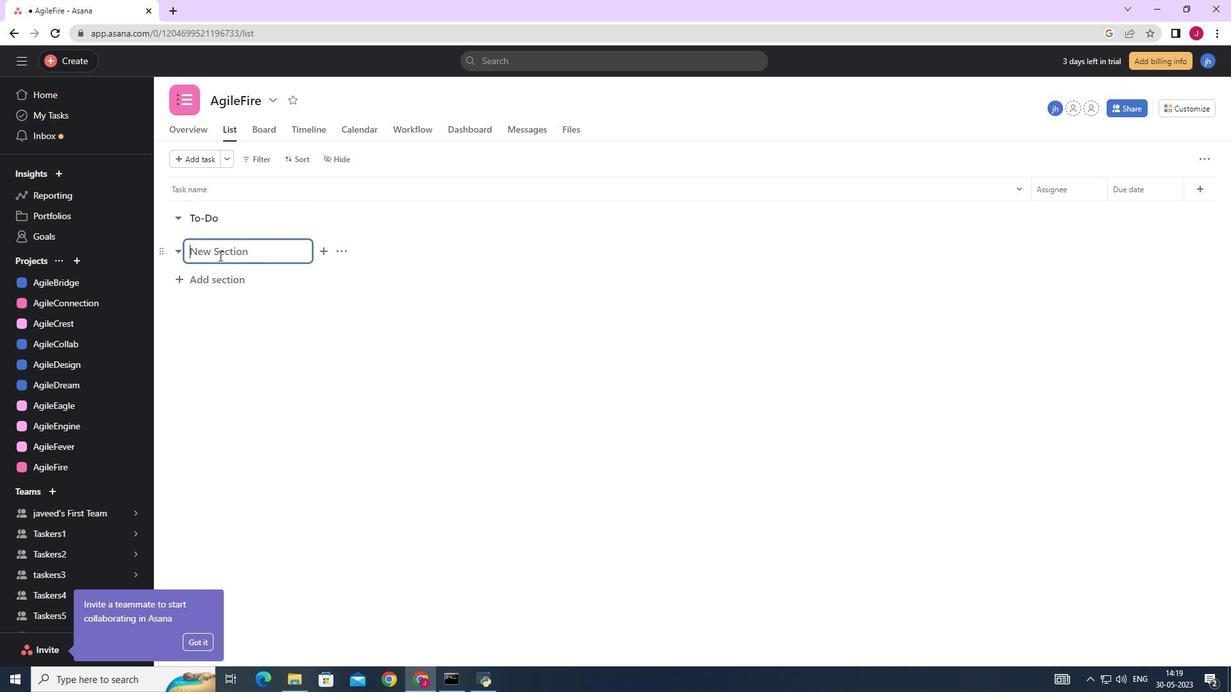 
Action: Mouse moved to (219, 255)
Screenshot: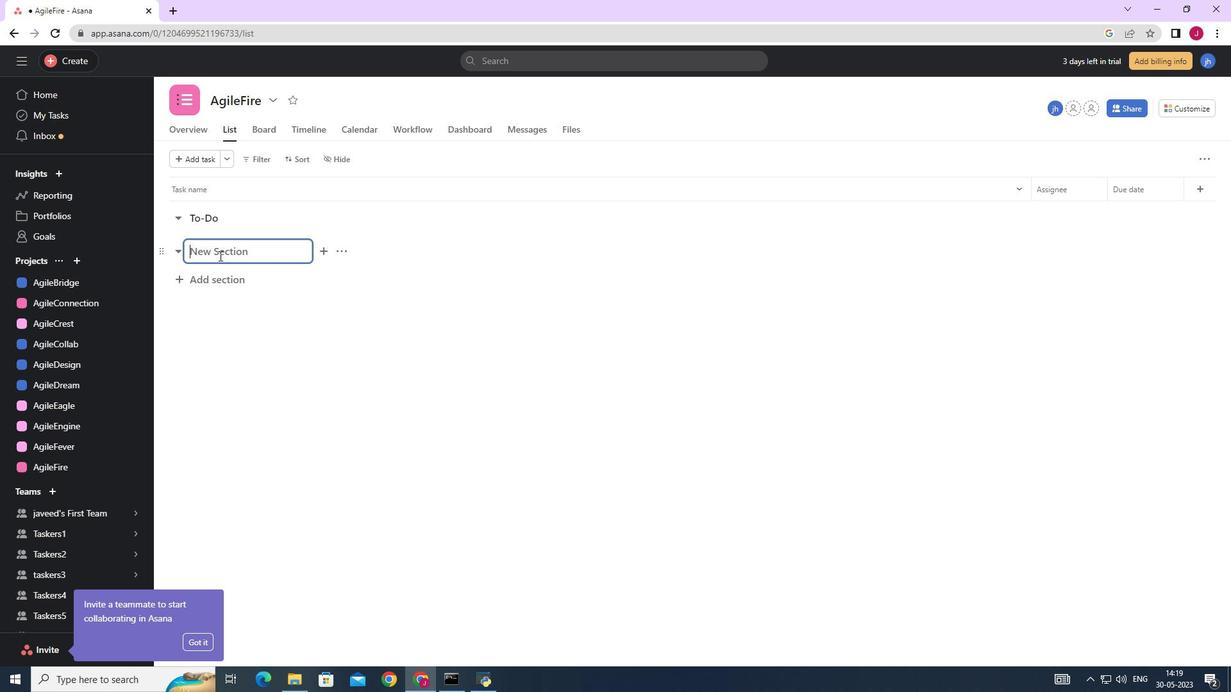 
Action: Key pressed D<Key.caps_lock>oing
Screenshot: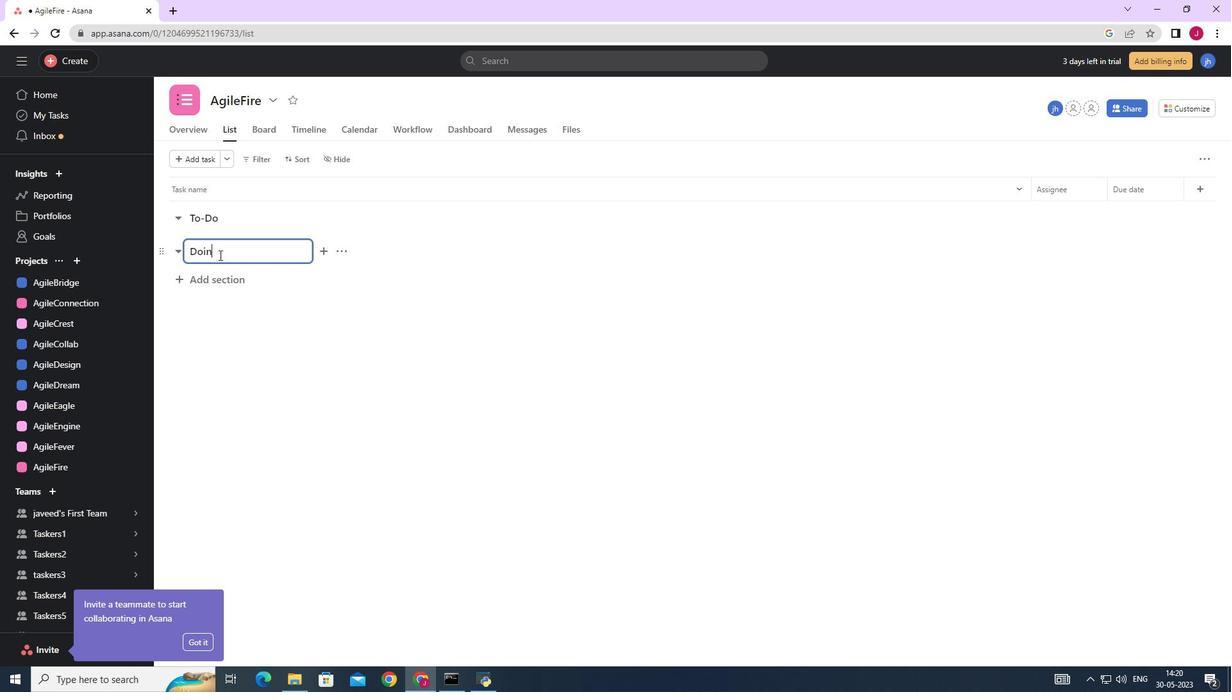 
Action: Mouse moved to (224, 276)
Screenshot: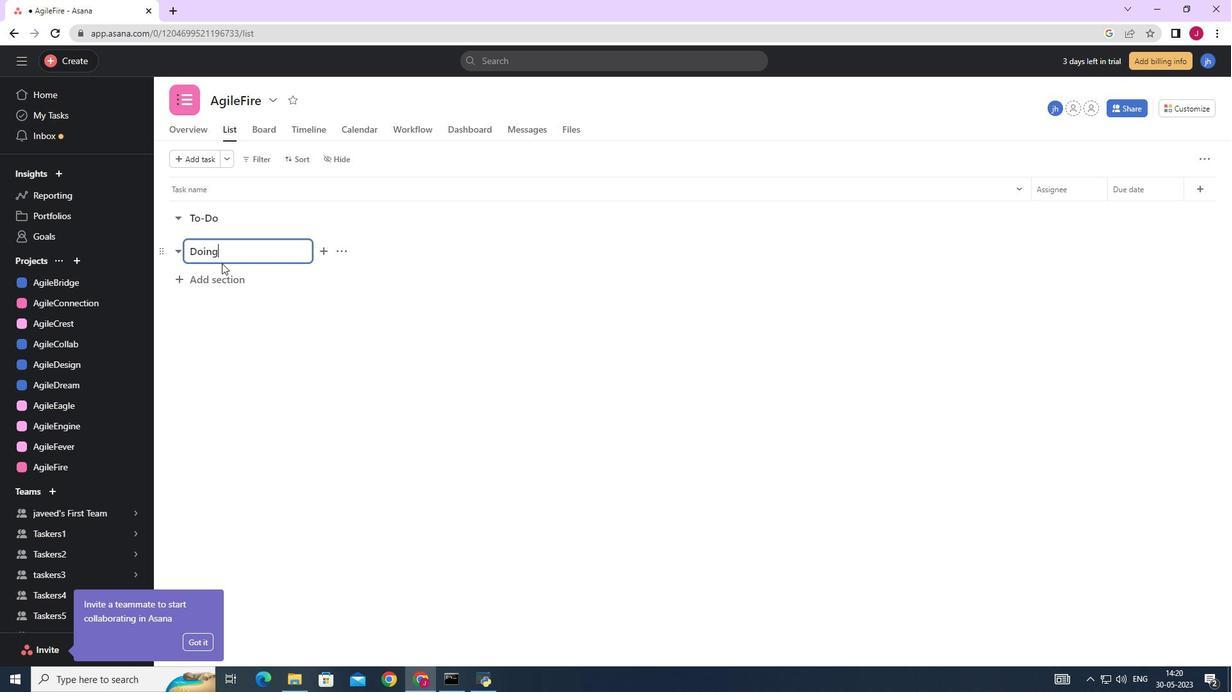 
Action: Mouse pressed left at (224, 276)
Screenshot: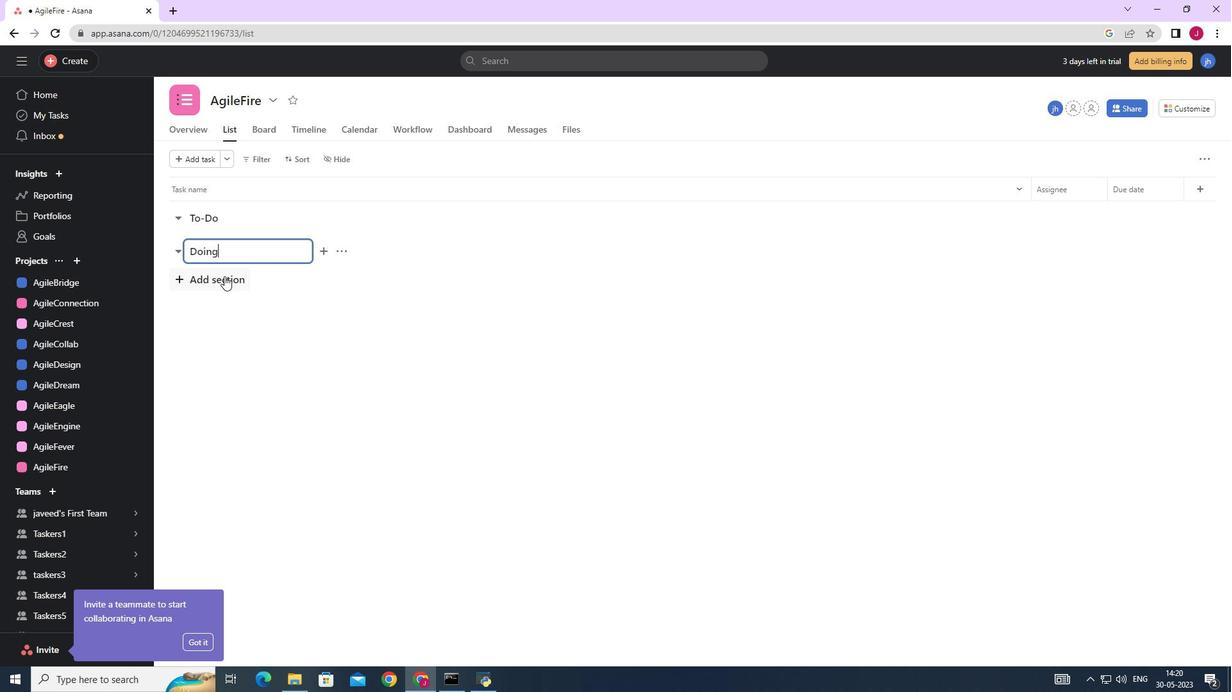 
Action: Key pressed <Key.caps_lock>D<Key.caps_lock>one<Key.enter>
Screenshot: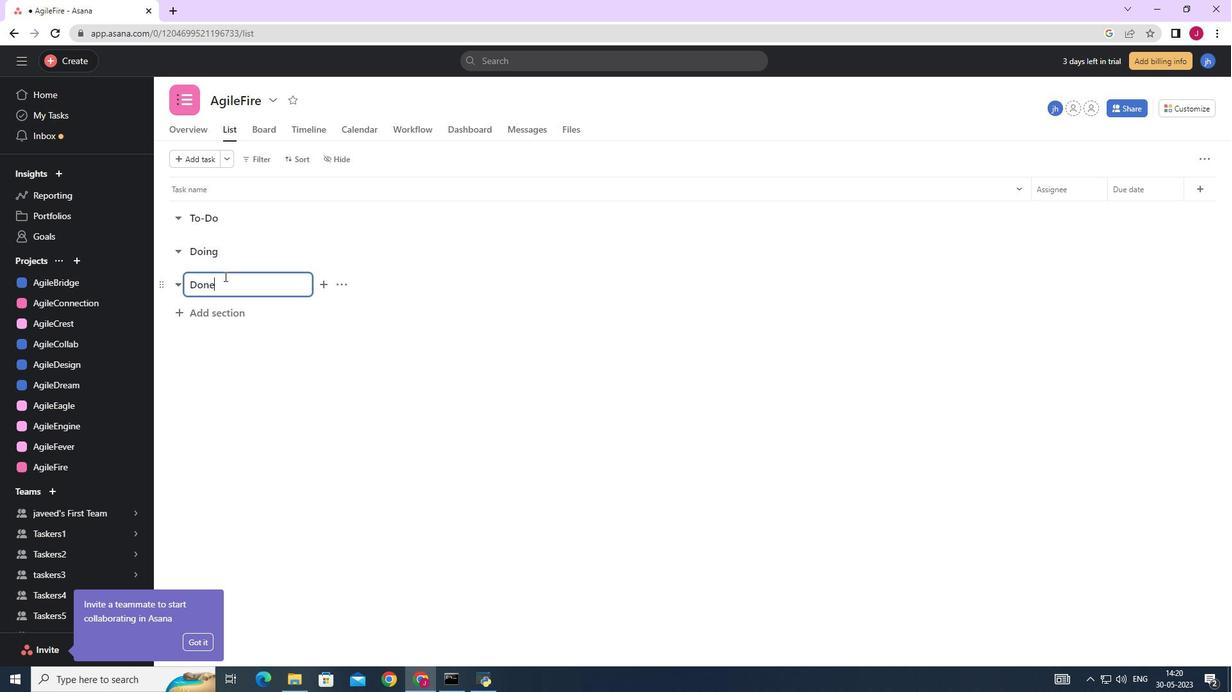 
